 Task: Create a Sprint called Sprint0000000248 in Scrum Project Project0000000083 in Jira. Create a Sprint called Sprint0000000249 in Scrum Project Project0000000083 in Jira. Set Duration of Sprint called Sprint0000000247 in Scrum Project Project0000000083 to 1 week in Jira. Set Duration of Sprint called Sprint0000000248 in Scrum Project Project0000000083 to 2 weeks in Jira. Set Duration of Sprint called Sprint0000000249 in Scrum Project Project0000000083 to 3 weeks in Jira
Action: Mouse moved to (722, 443)
Screenshot: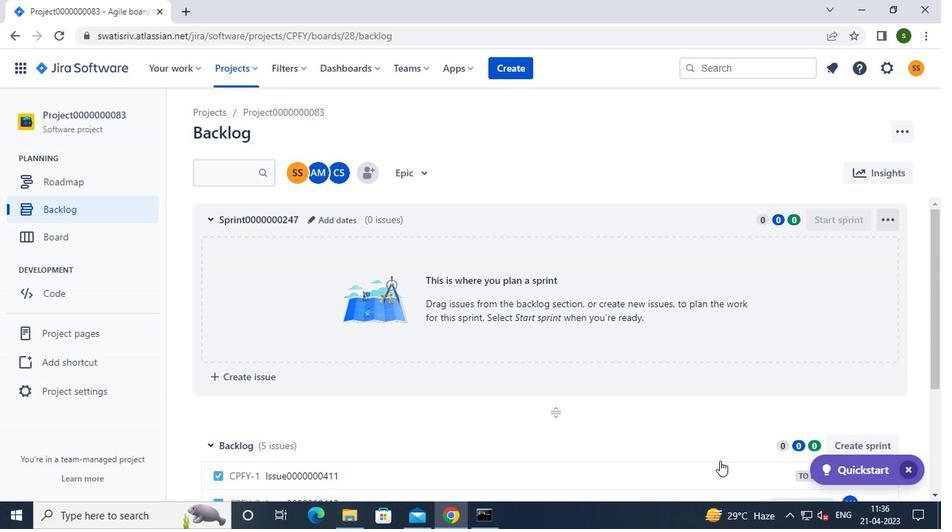 
Action: Mouse scrolled (722, 442) with delta (0, 0)
Screenshot: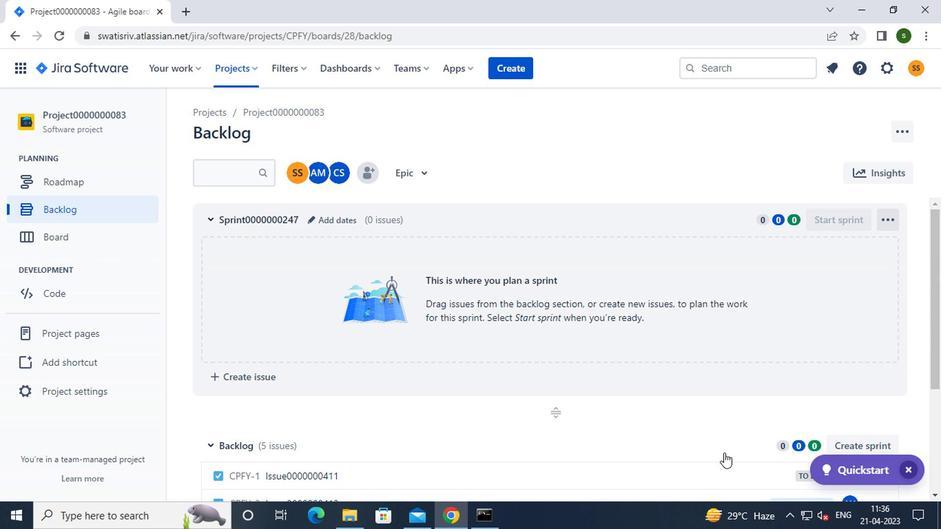 
Action: Mouse moved to (862, 371)
Screenshot: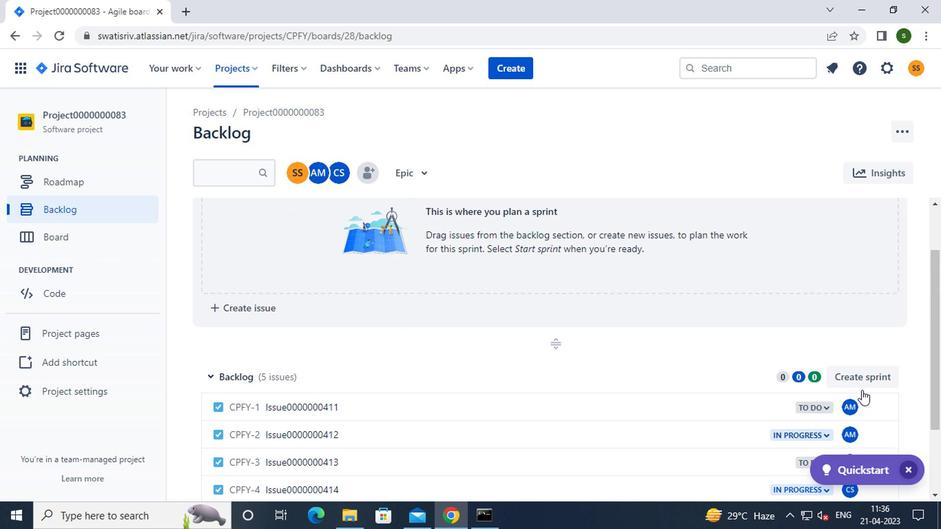 
Action: Mouse pressed left at (862, 371)
Screenshot: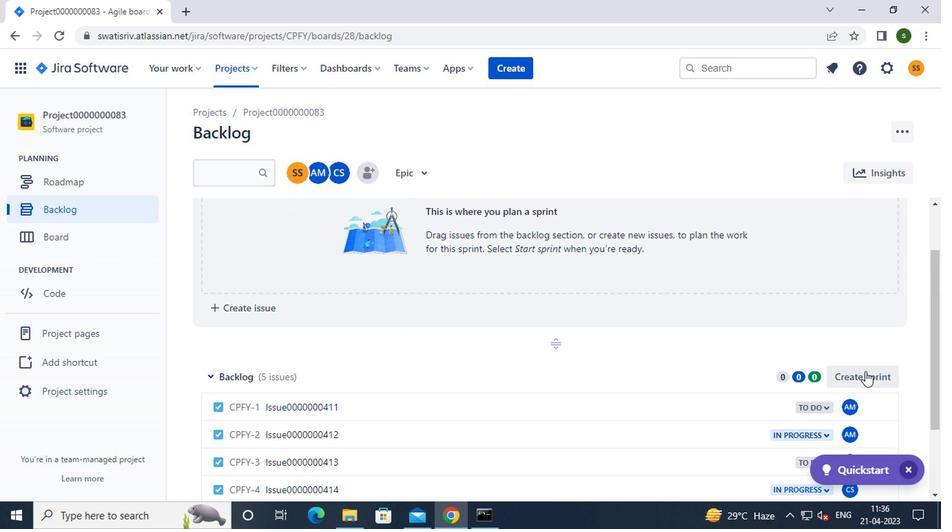 
Action: Mouse moved to (892, 383)
Screenshot: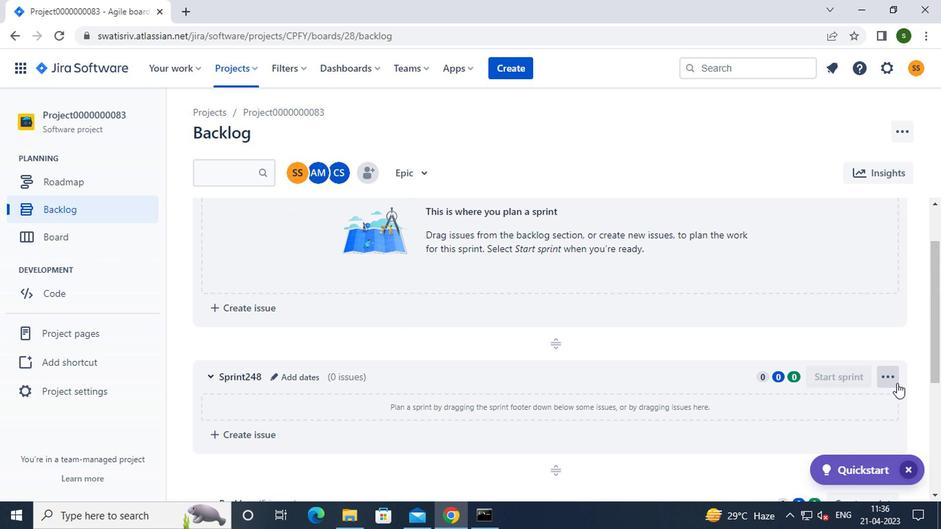 
Action: Mouse pressed left at (892, 383)
Screenshot: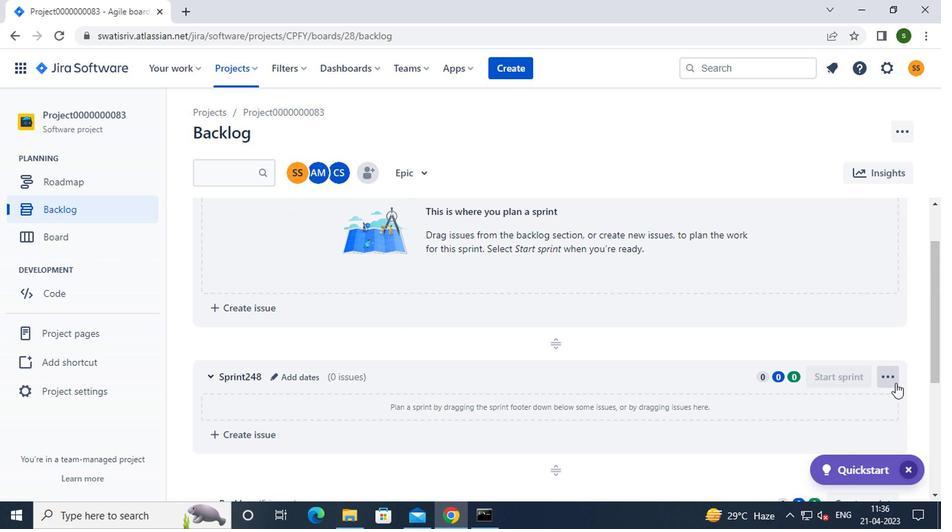 
Action: Mouse moved to (860, 427)
Screenshot: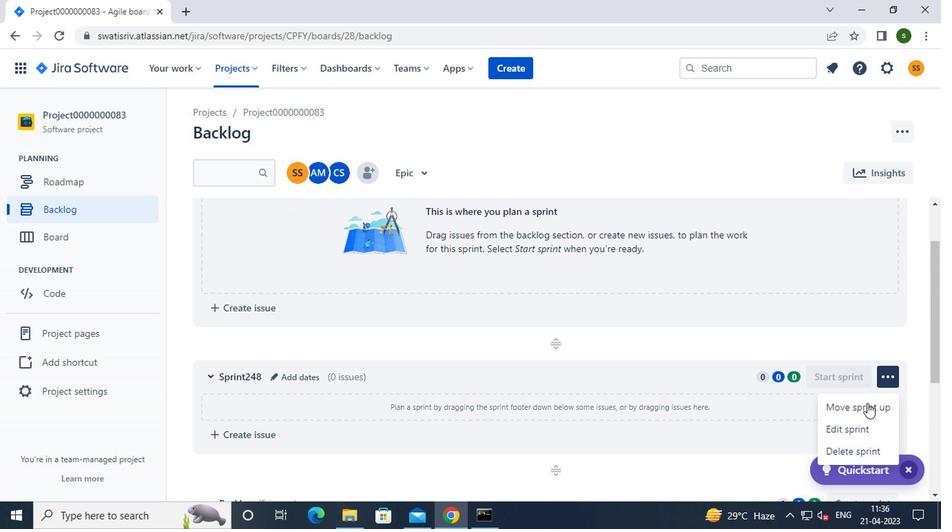 
Action: Mouse pressed left at (860, 427)
Screenshot: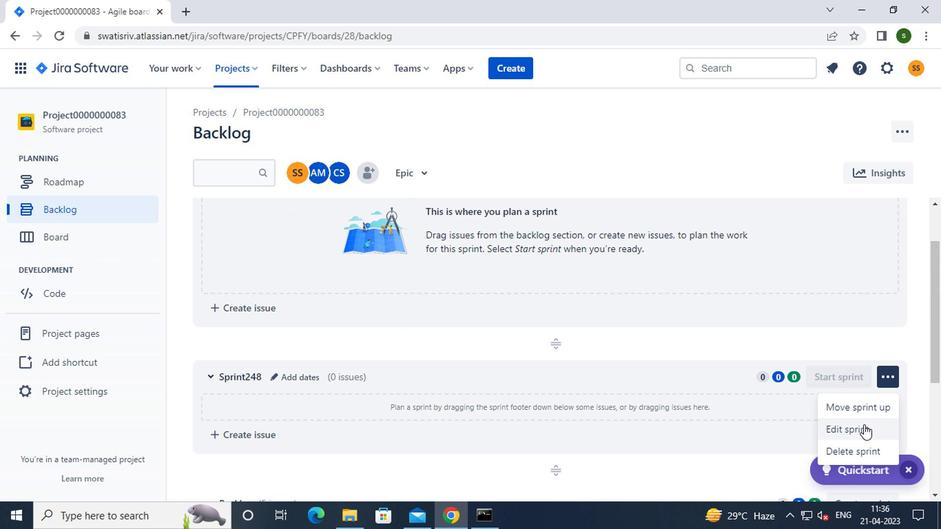 
Action: Mouse moved to (397, 169)
Screenshot: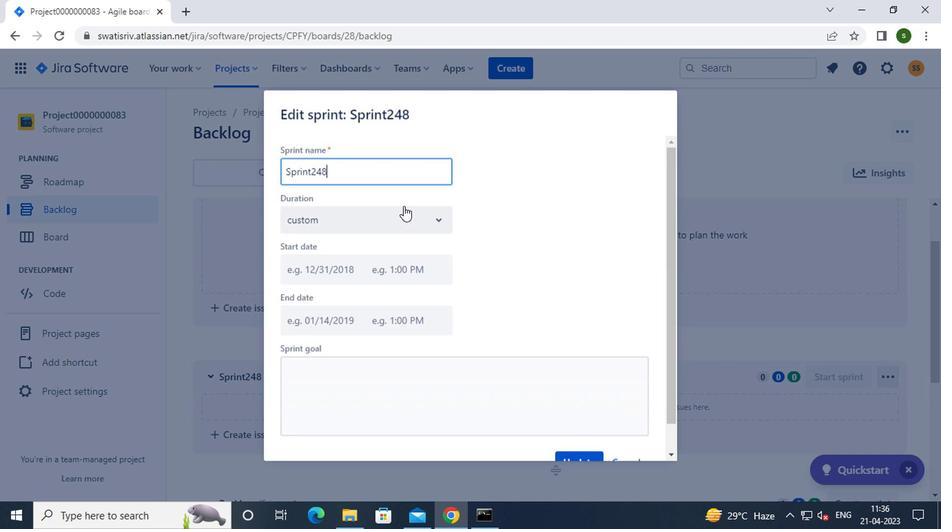 
Action: Key pressed <Key.backspace><Key.backspace><Key.backspace><Key.backspace><Key.backspace><Key.backspace><Key.backspace><Key.backspace><Key.backspace><Key.backspace><Key.backspace><Key.backspace><Key.backspace><Key.backspace><Key.backspace>s<Key.caps_lock>print0000000248
Screenshot: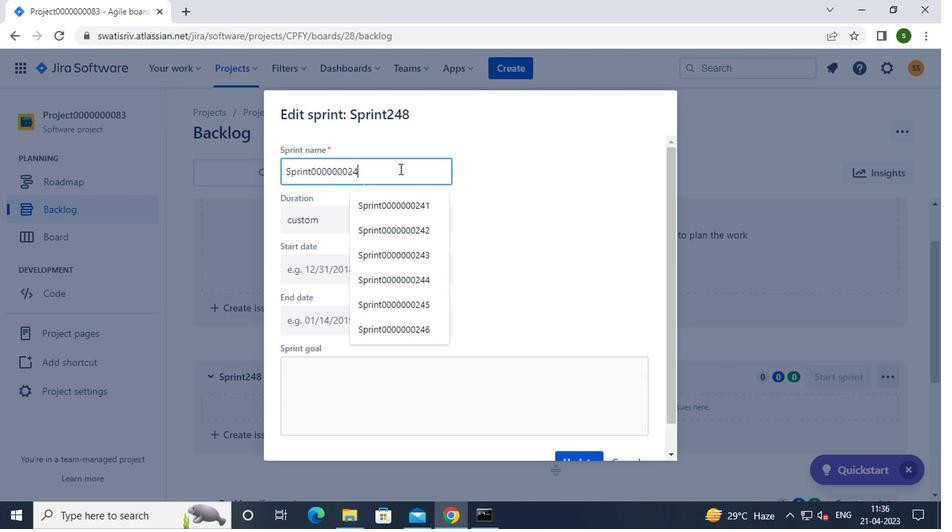 
Action: Mouse moved to (571, 240)
Screenshot: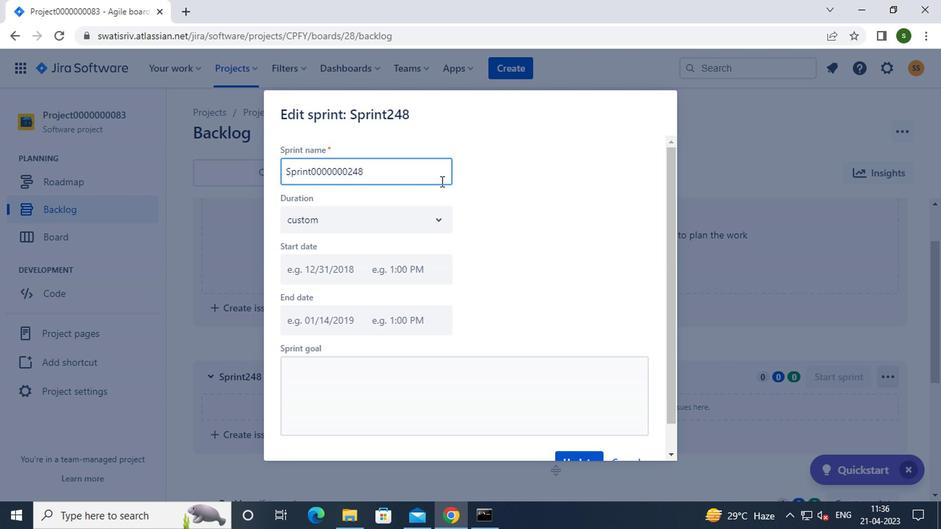 
Action: Mouse scrolled (571, 240) with delta (0, 0)
Screenshot: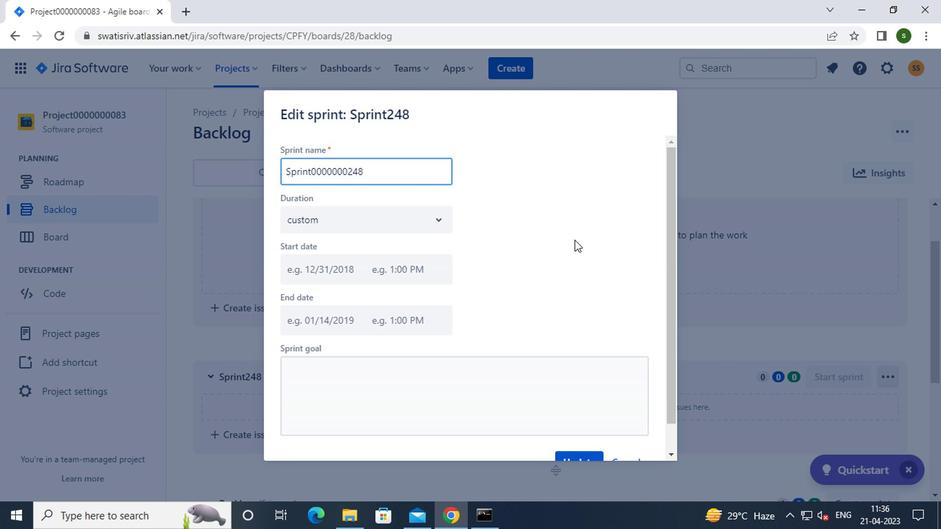 
Action: Mouse scrolled (571, 240) with delta (0, 0)
Screenshot: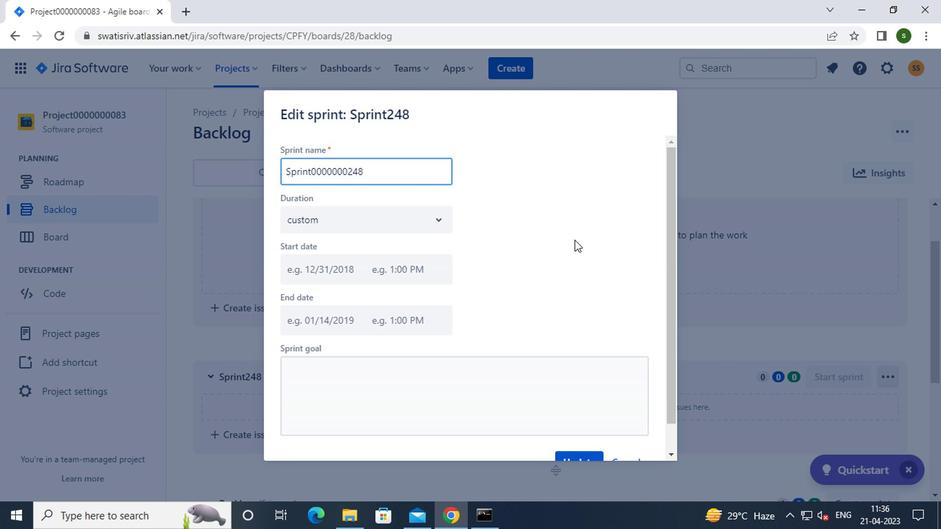 
Action: Mouse moved to (576, 425)
Screenshot: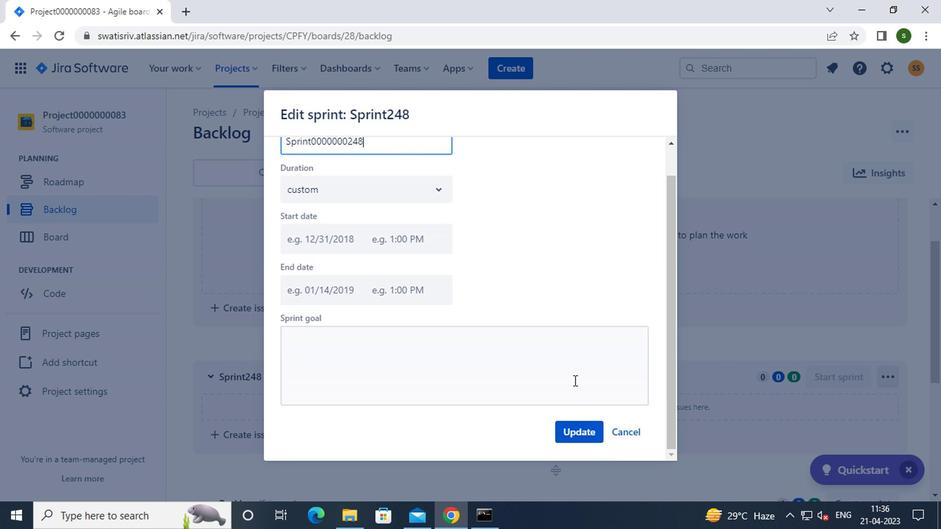 
Action: Mouse pressed left at (576, 425)
Screenshot: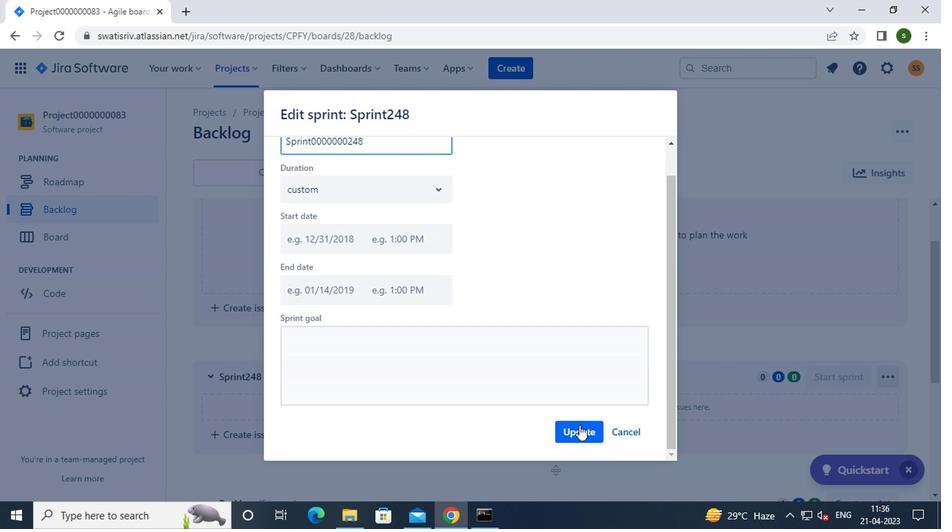 
Action: Mouse moved to (851, 381)
Screenshot: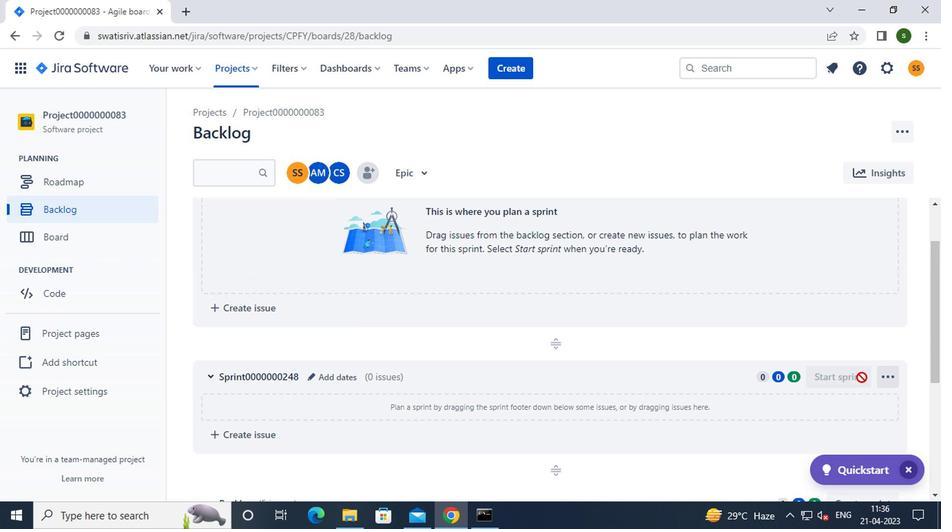 
Action: Mouse scrolled (851, 380) with delta (0, 0)
Screenshot: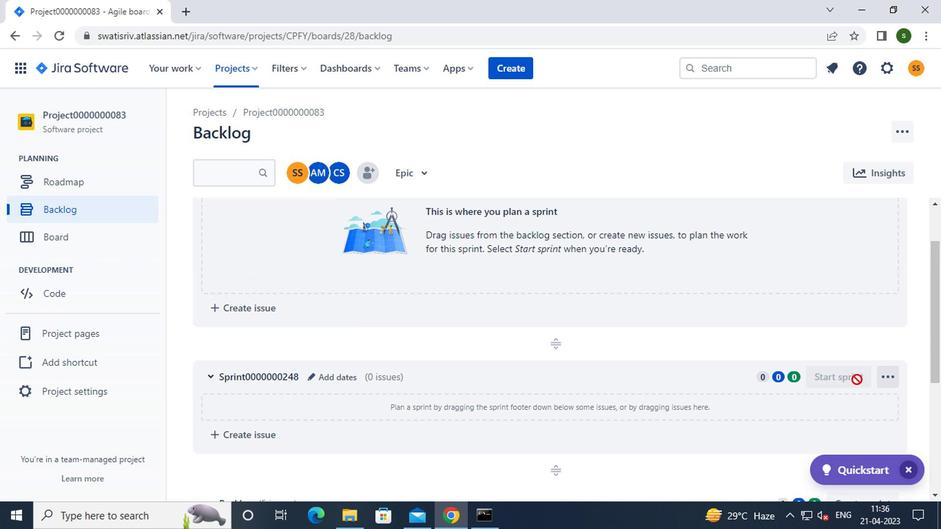
Action: Mouse moved to (856, 434)
Screenshot: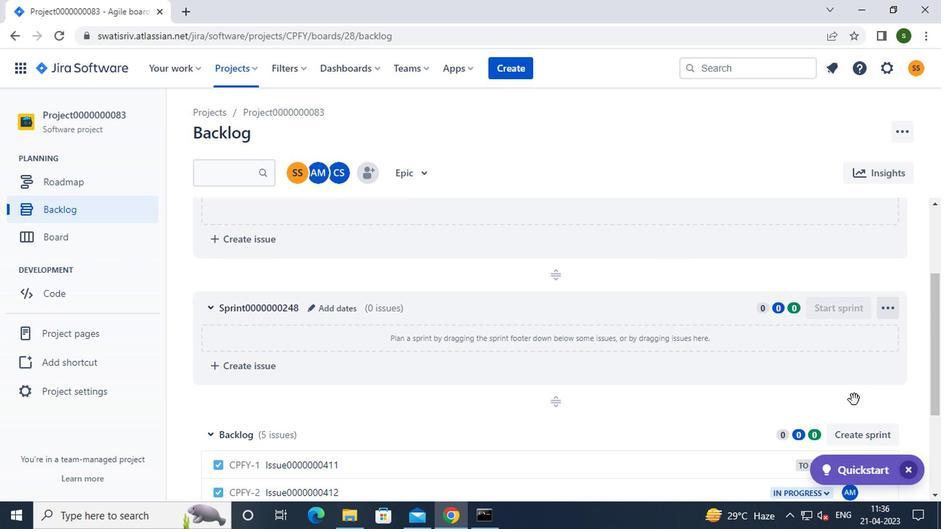 
Action: Mouse pressed left at (856, 434)
Screenshot: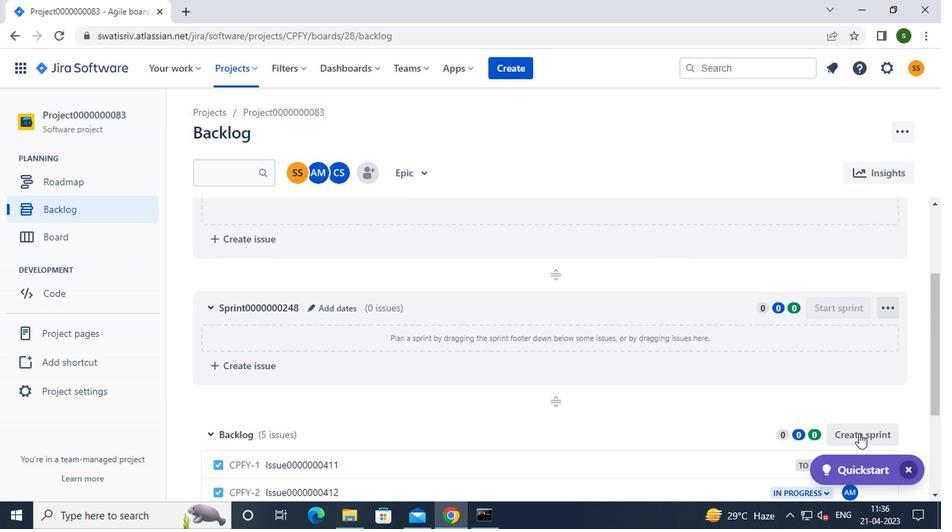
Action: Mouse moved to (887, 432)
Screenshot: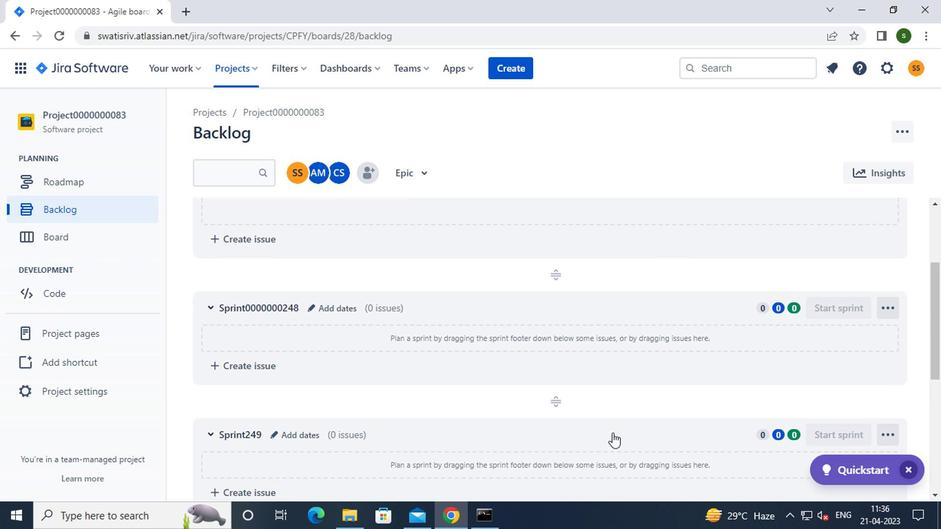 
Action: Mouse pressed left at (887, 432)
Screenshot: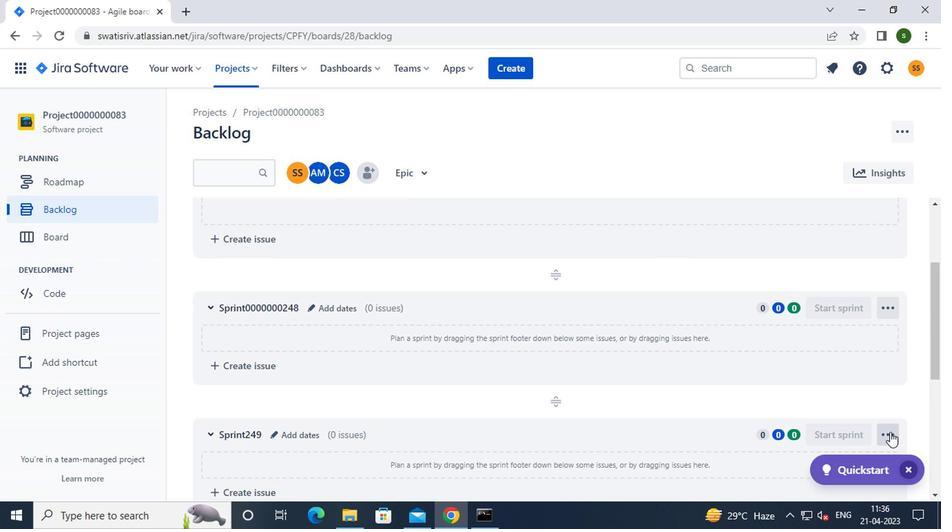 
Action: Mouse moved to (860, 389)
Screenshot: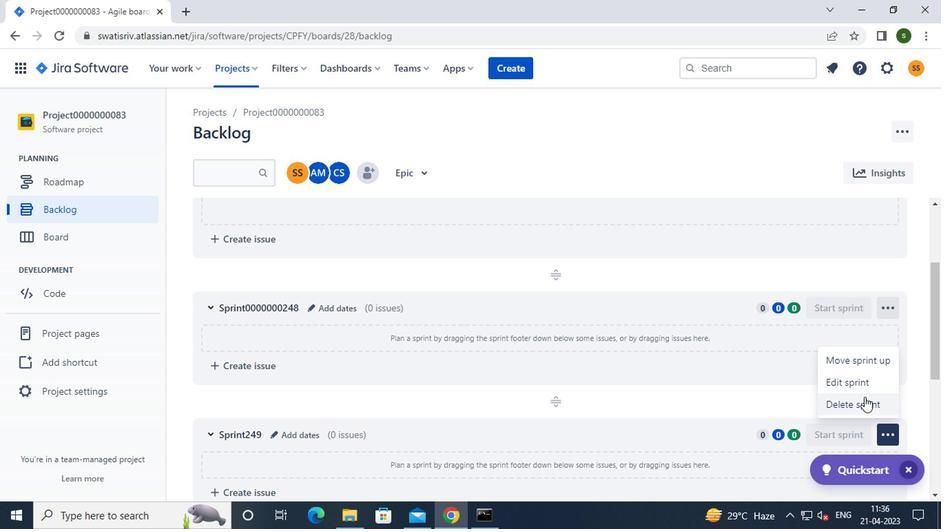 
Action: Mouse pressed left at (860, 389)
Screenshot: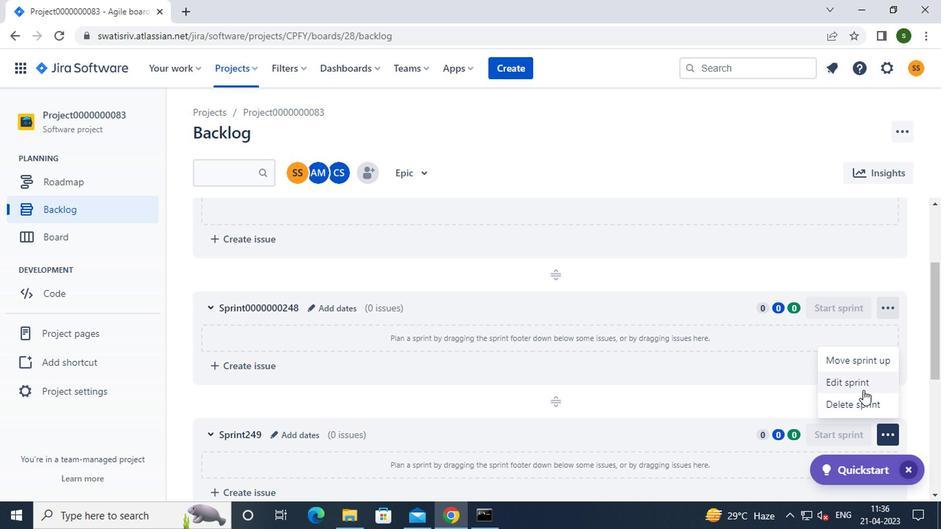 
Action: Mouse moved to (357, 170)
Screenshot: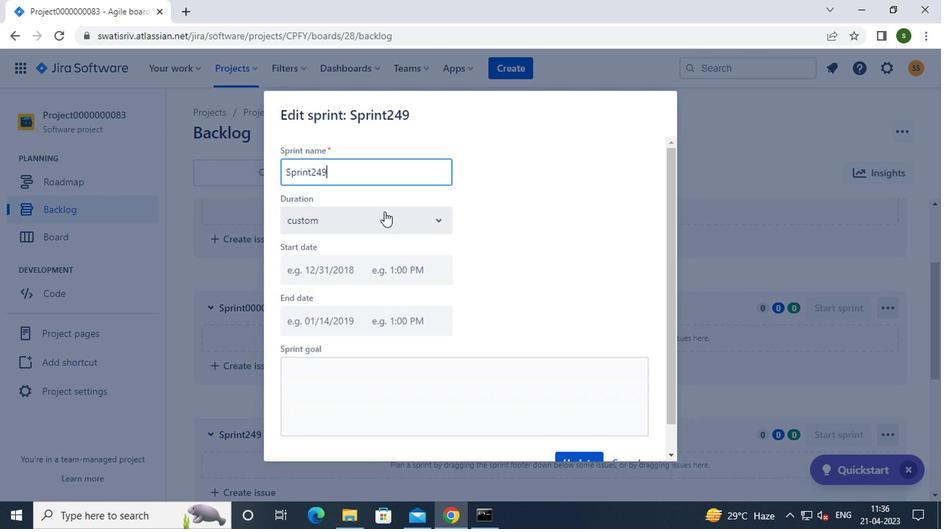 
Action: Key pressed <Key.backspace><Key.backspace><Key.backspace><Key.backspace><Key.backspace><Key.backspace><Key.backspace><Key.backspace><Key.backspace><Key.backspace><Key.backspace><Key.backspace><Key.backspace><Key.backspace><Key.caps_lock>s<Key.caps_lock>print0000000249
Screenshot: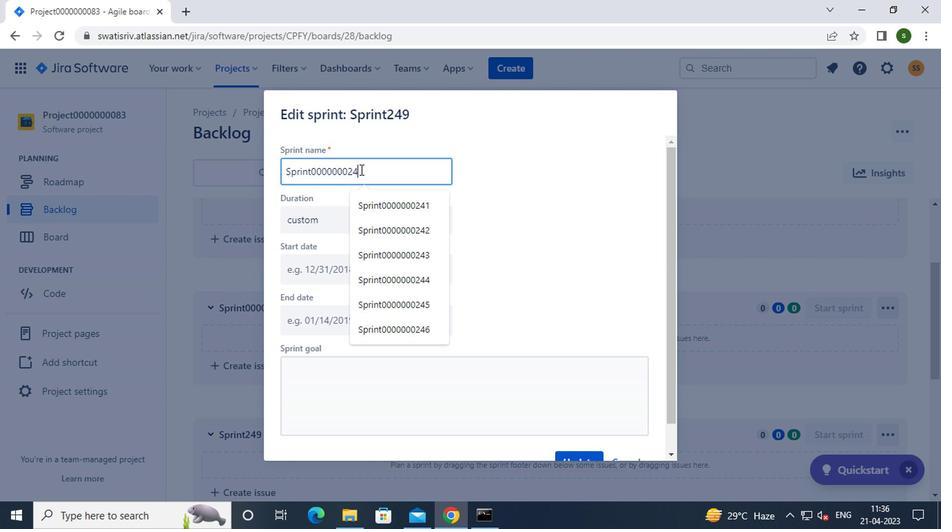 
Action: Mouse moved to (543, 335)
Screenshot: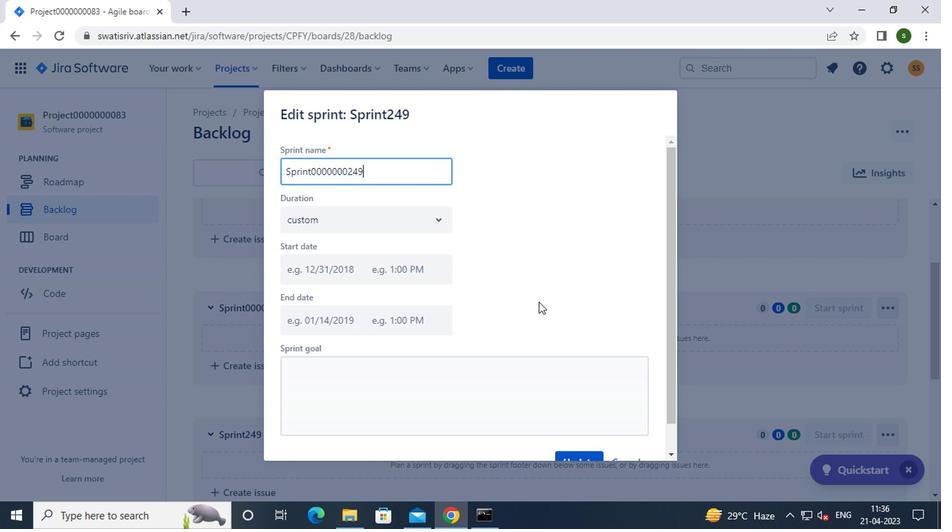 
Action: Mouse scrolled (543, 334) with delta (0, 0)
Screenshot: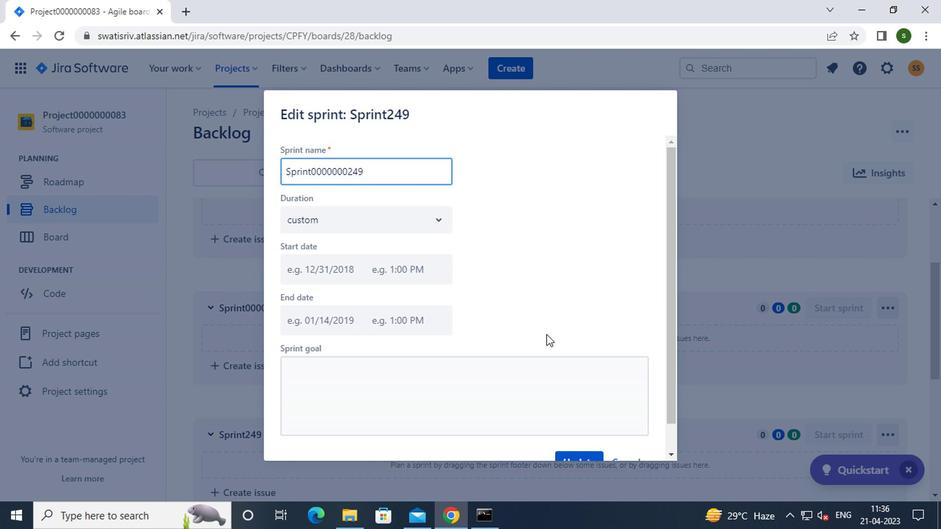 
Action: Mouse scrolled (543, 334) with delta (0, 0)
Screenshot: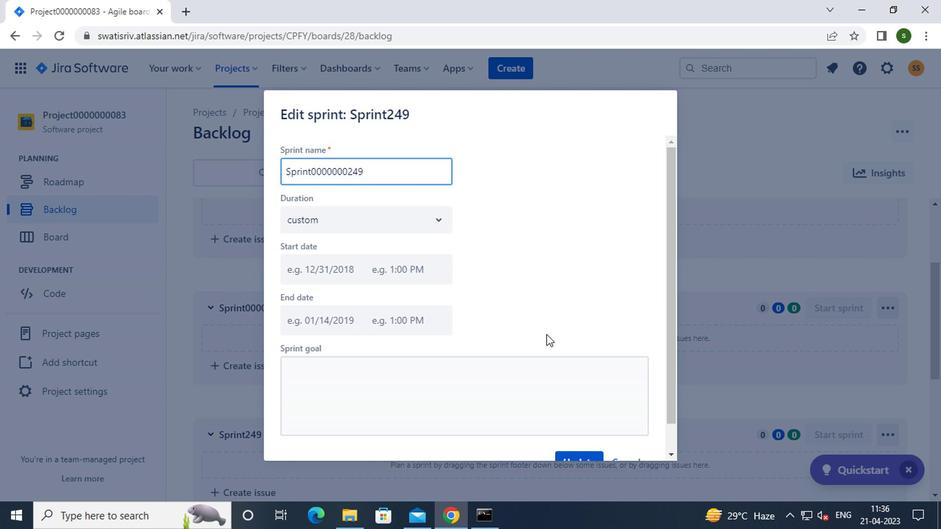 
Action: Mouse moved to (563, 425)
Screenshot: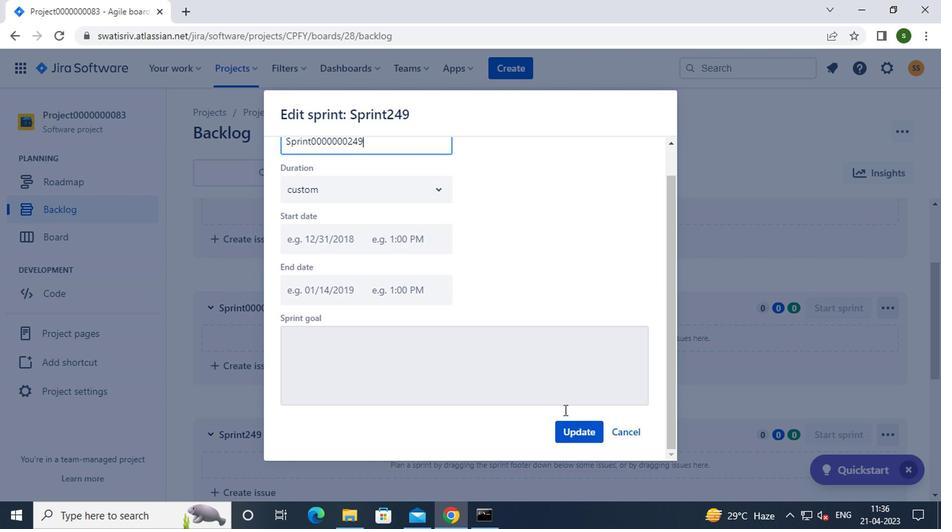 
Action: Mouse pressed left at (563, 425)
Screenshot: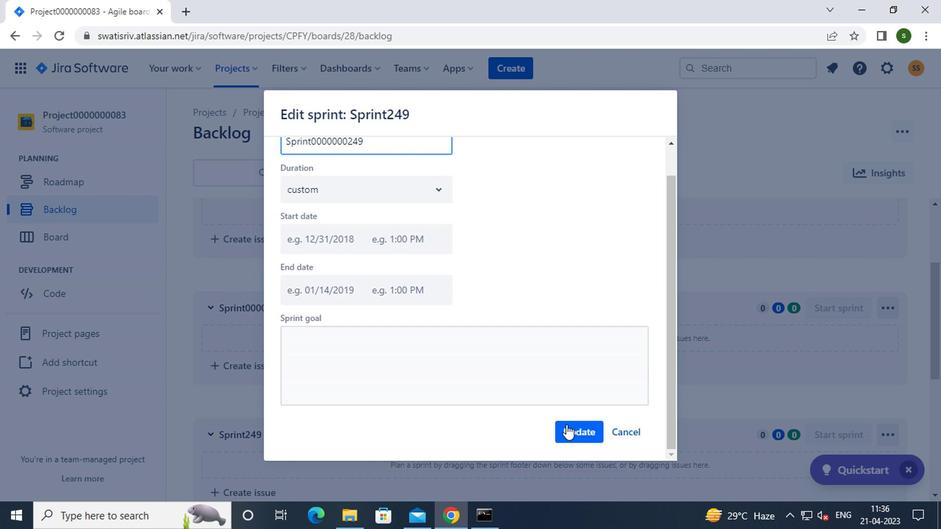 
Action: Mouse moved to (487, 331)
Screenshot: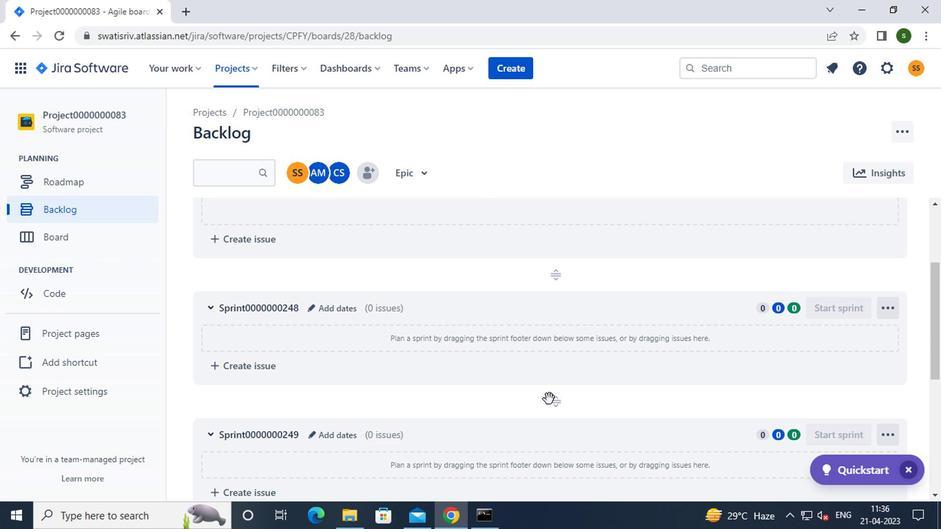 
Action: Mouse scrolled (487, 332) with delta (0, 0)
Screenshot: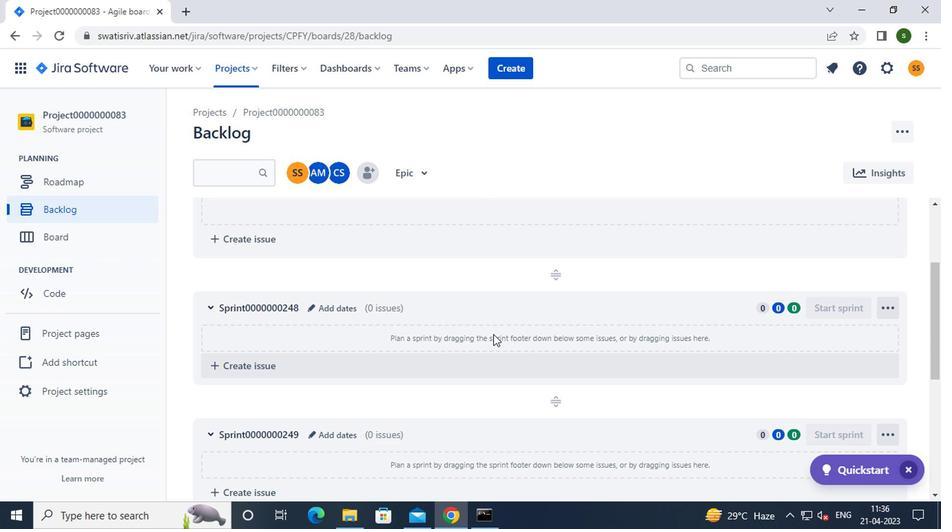 
Action: Mouse scrolled (487, 332) with delta (0, 0)
Screenshot: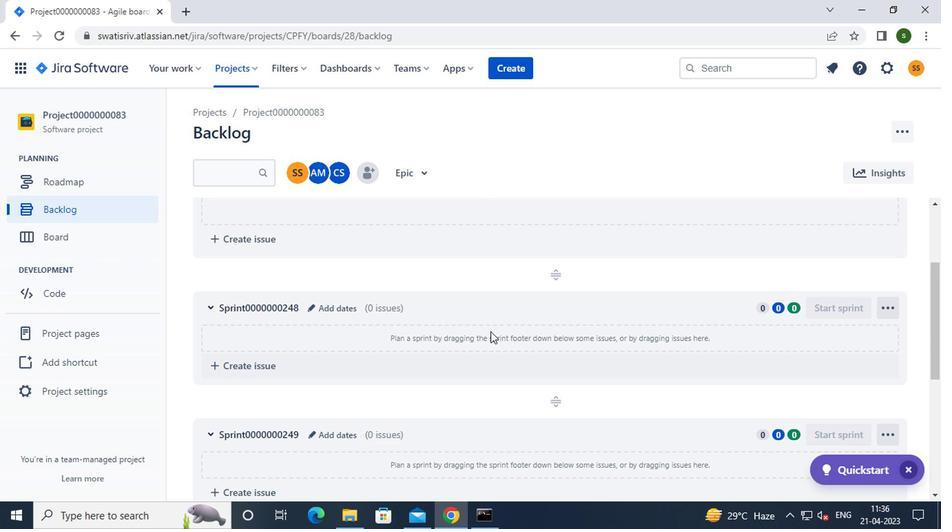 
Action: Mouse scrolled (487, 332) with delta (0, 0)
Screenshot: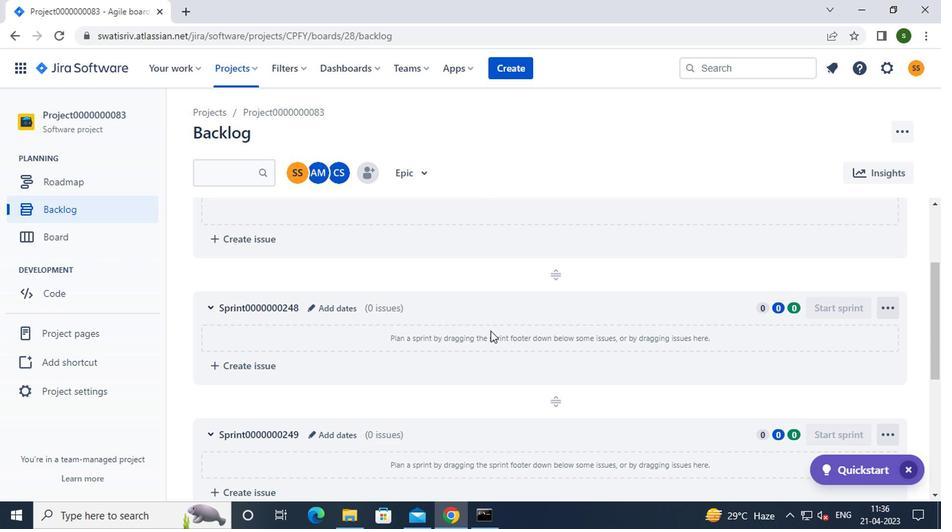 
Action: Mouse moved to (325, 222)
Screenshot: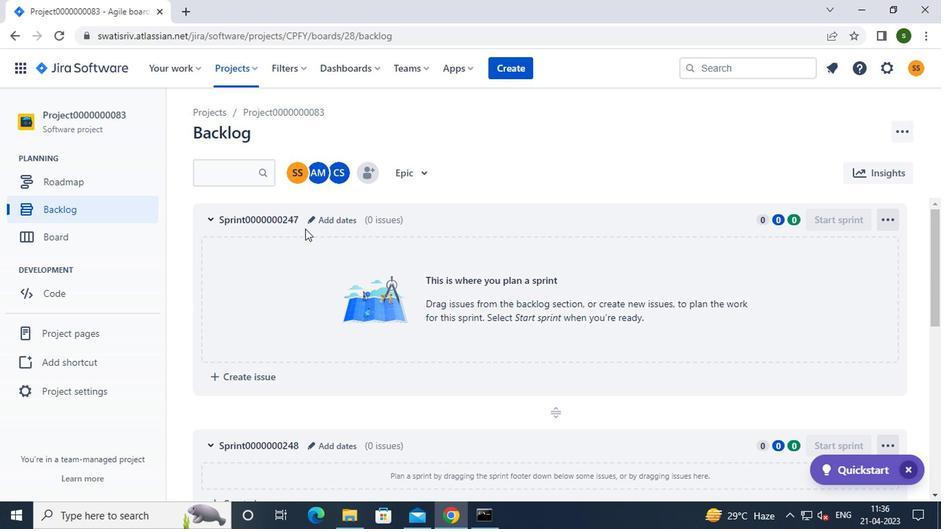 
Action: Mouse pressed left at (325, 222)
Screenshot: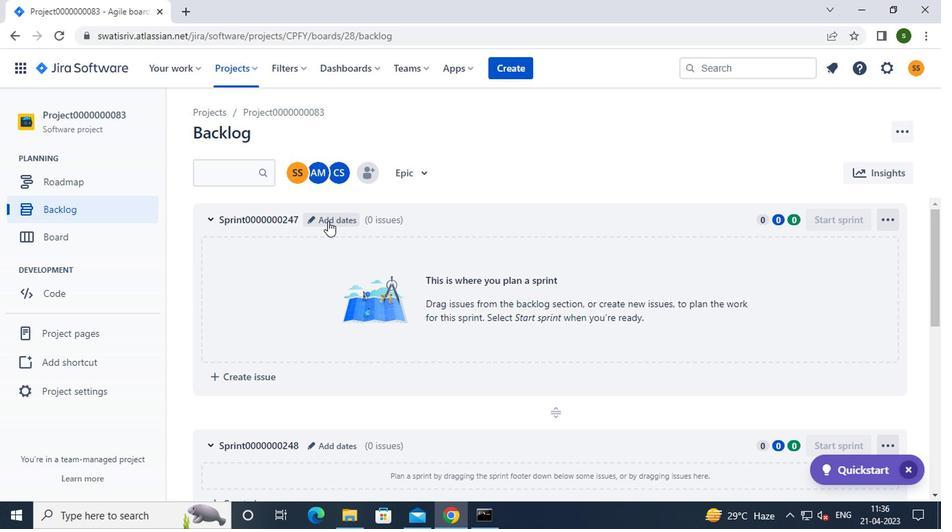 
Action: Mouse moved to (344, 221)
Screenshot: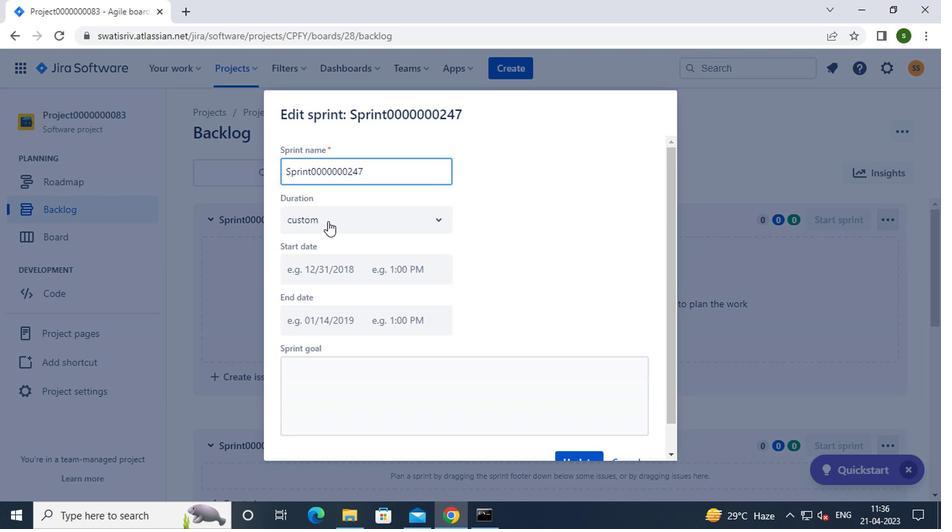 
Action: Mouse pressed left at (344, 221)
Screenshot: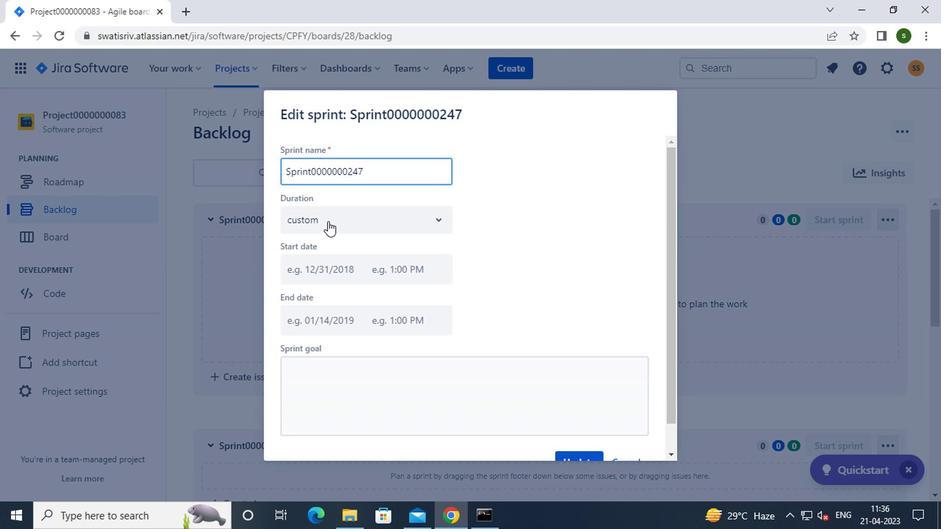 
Action: Mouse moved to (331, 259)
Screenshot: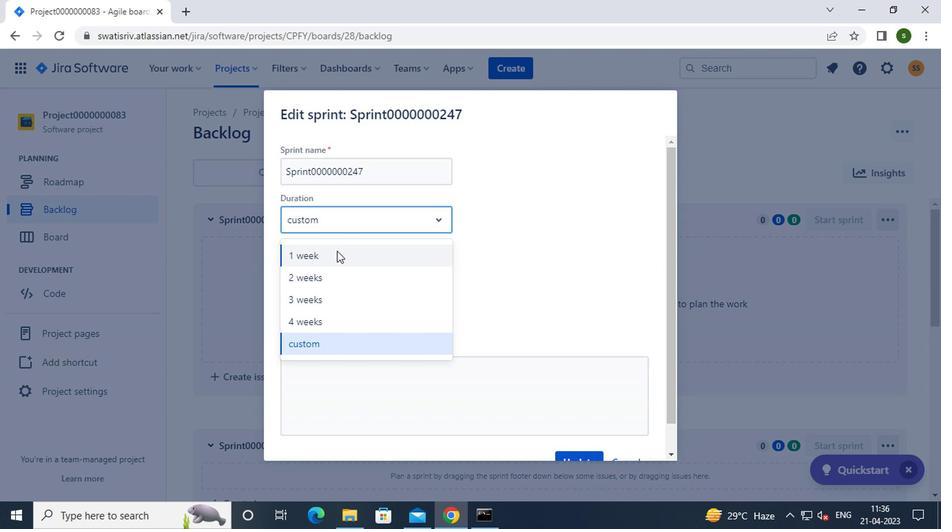 
Action: Mouse pressed left at (331, 259)
Screenshot: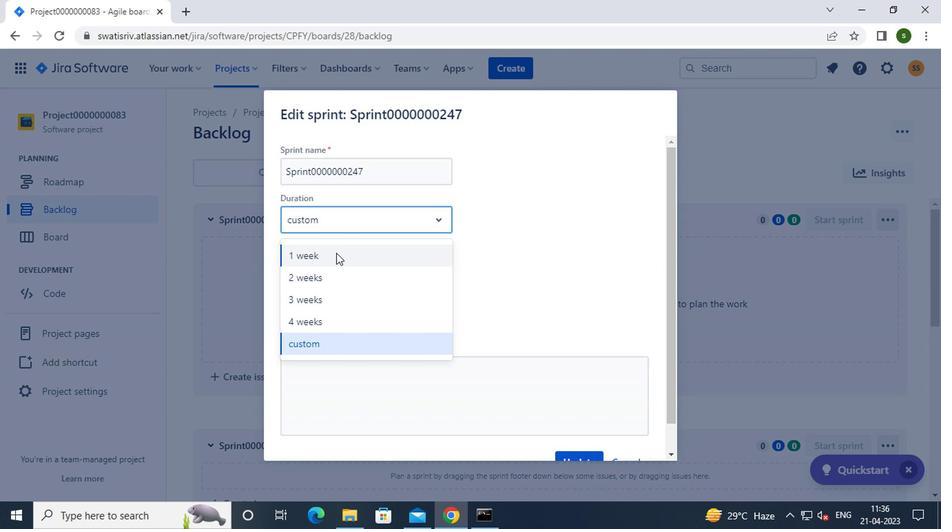 
Action: Mouse moved to (323, 265)
Screenshot: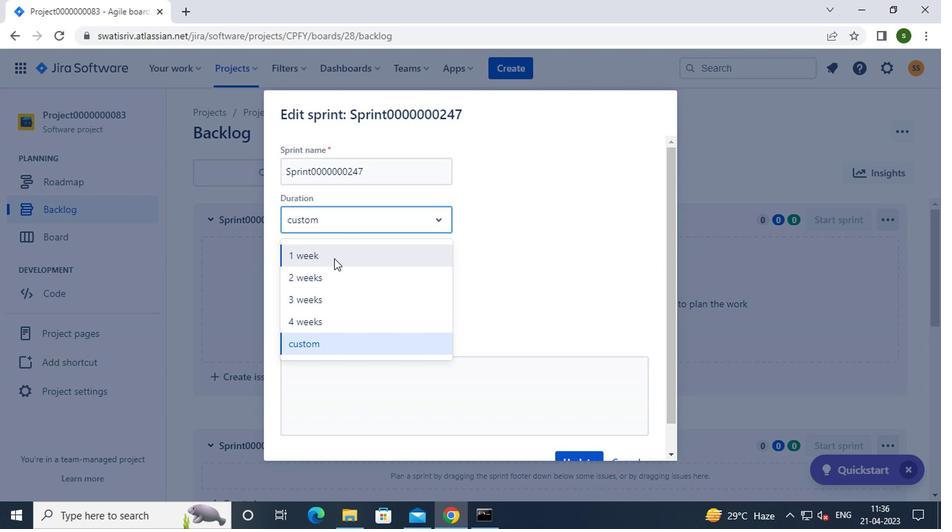 
Action: Mouse pressed left at (323, 265)
Screenshot: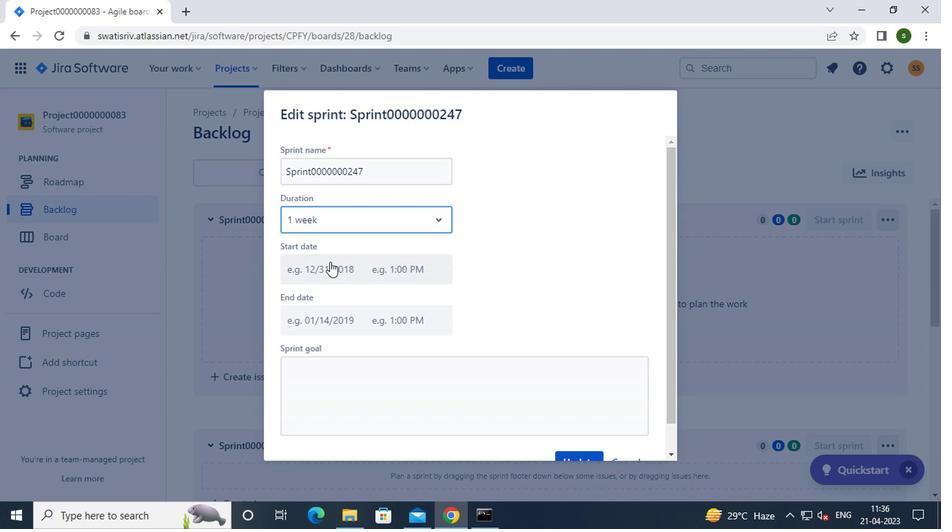 
Action: Mouse moved to (453, 422)
Screenshot: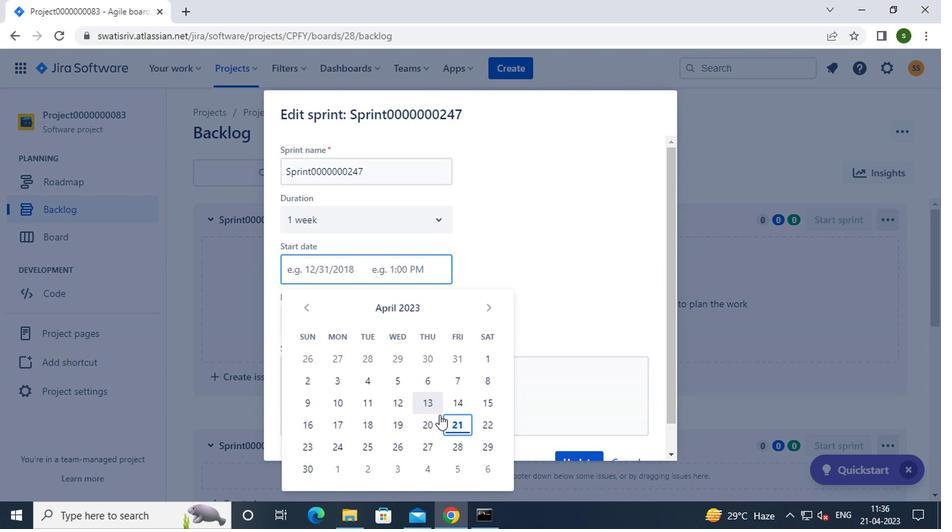 
Action: Mouse pressed left at (453, 422)
Screenshot: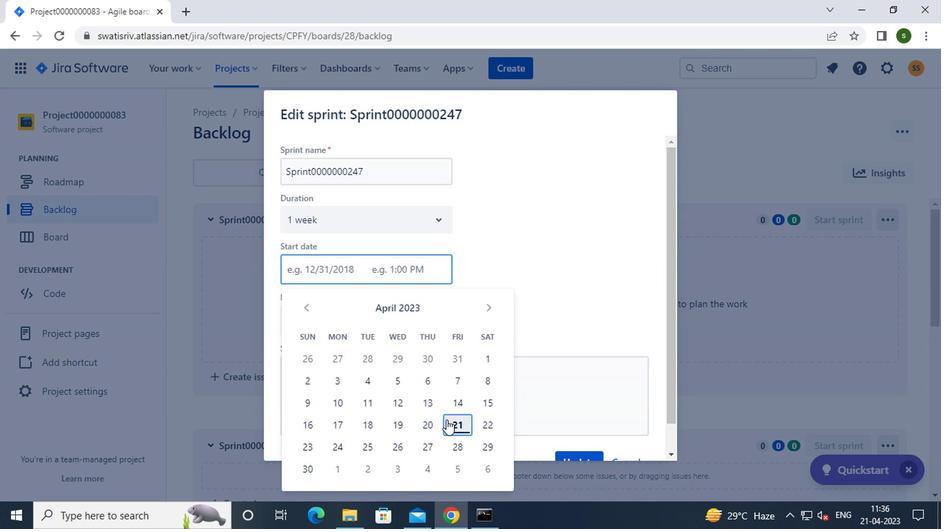 
Action: Mouse moved to (626, 413)
Screenshot: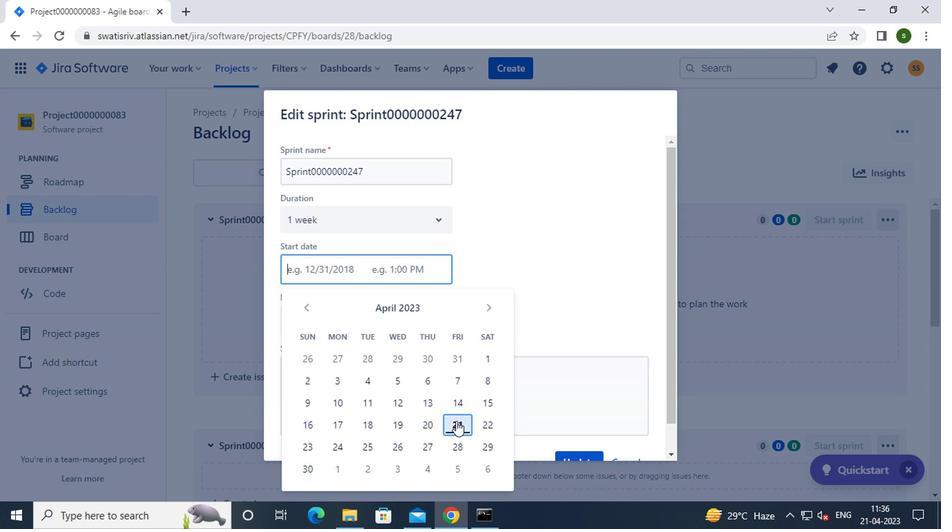 
Action: Mouse scrolled (626, 412) with delta (0, 0)
Screenshot: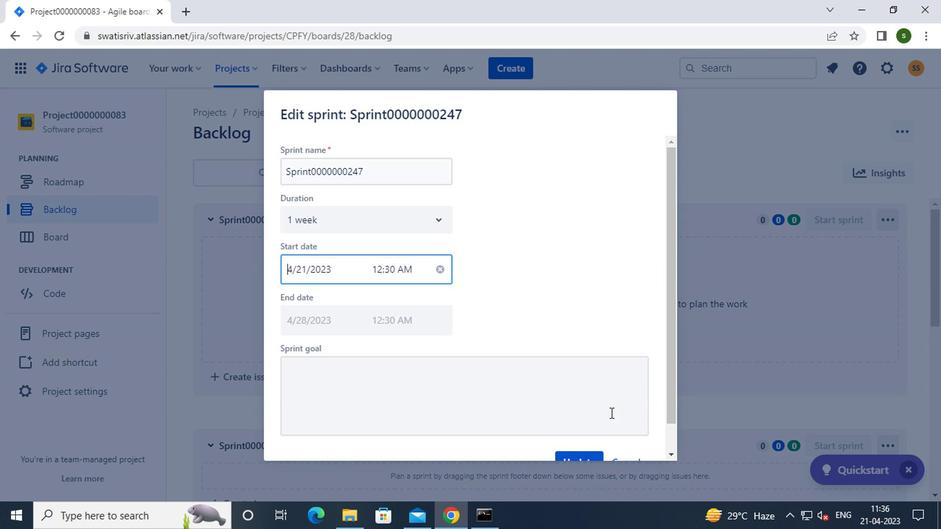 
Action: Mouse moved to (626, 413)
Screenshot: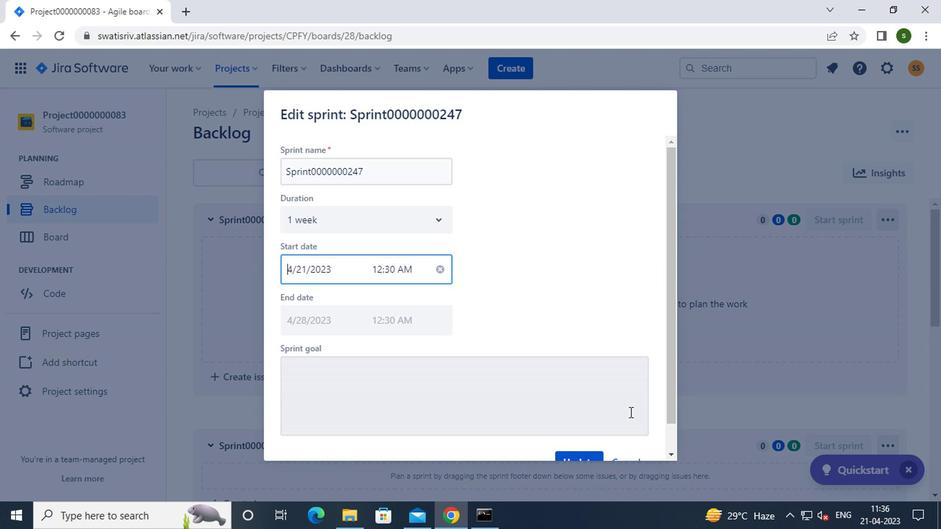 
Action: Mouse scrolled (626, 412) with delta (0, 0)
Screenshot: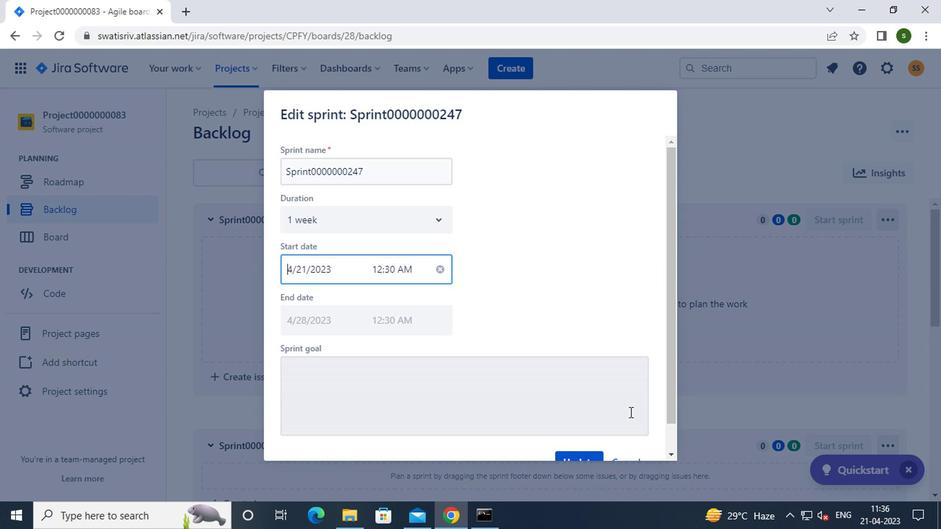 
Action: Mouse moved to (583, 425)
Screenshot: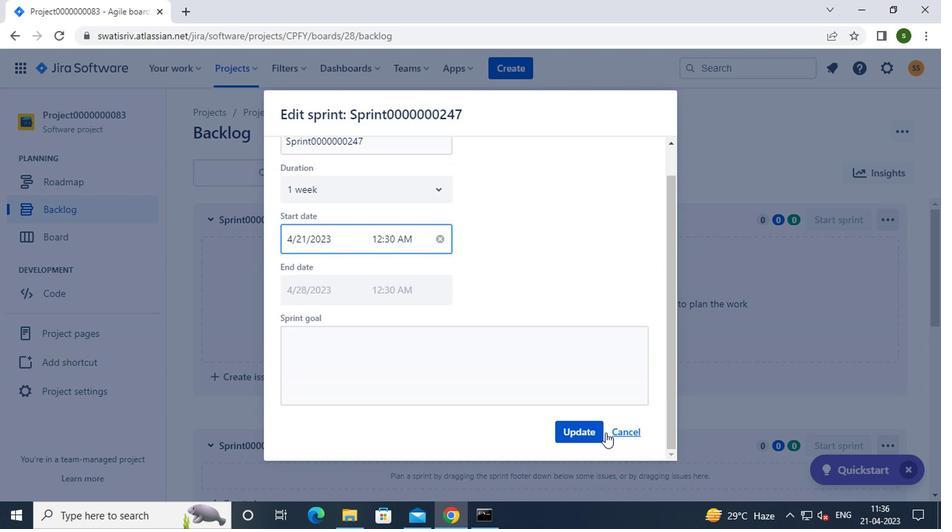 
Action: Mouse pressed left at (583, 425)
Screenshot: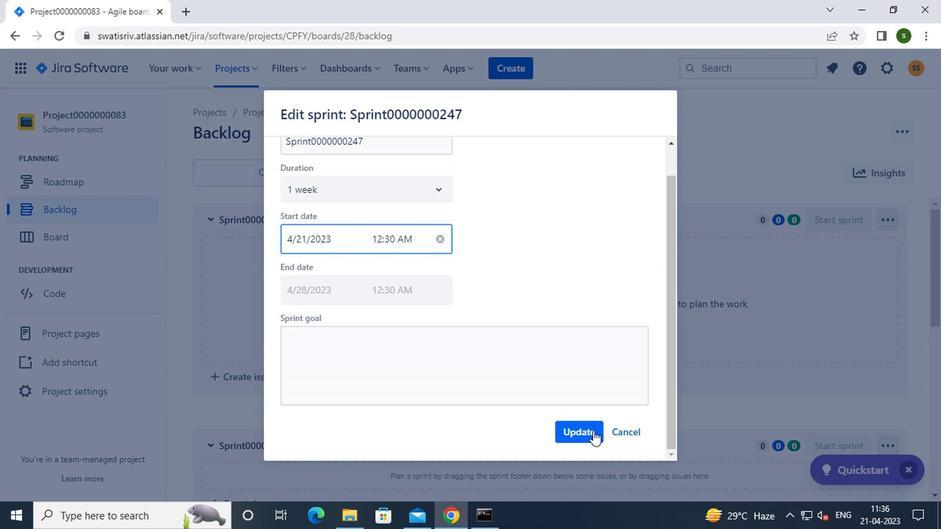 
Action: Mouse moved to (584, 398)
Screenshot: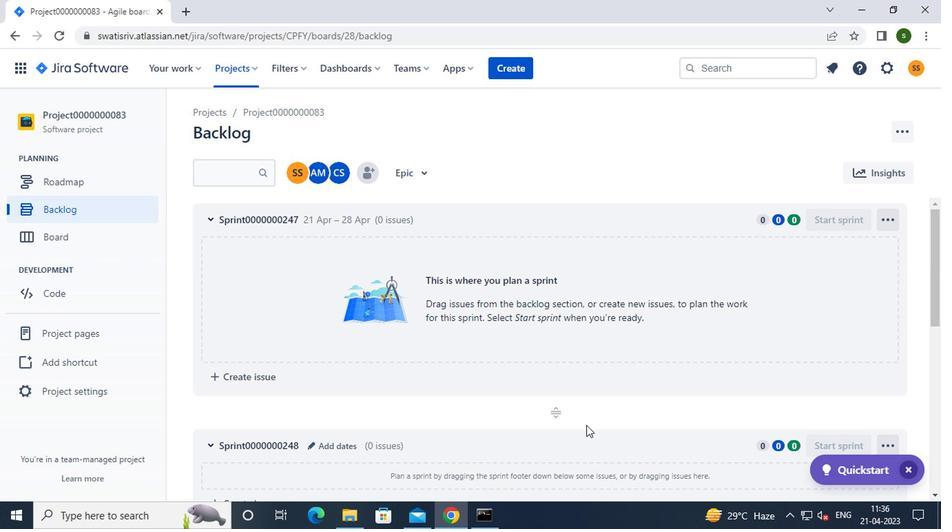 
Action: Mouse scrolled (584, 398) with delta (0, 0)
Screenshot: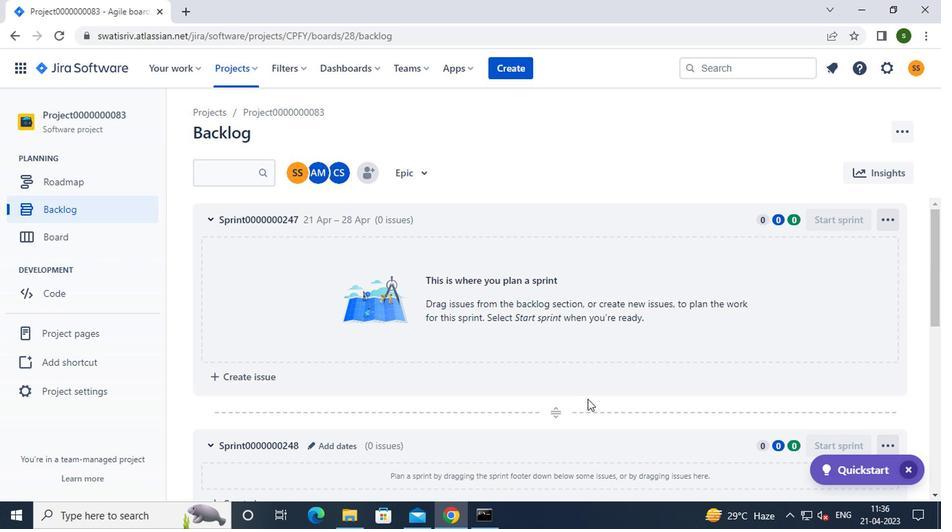 
Action: Mouse moved to (336, 379)
Screenshot: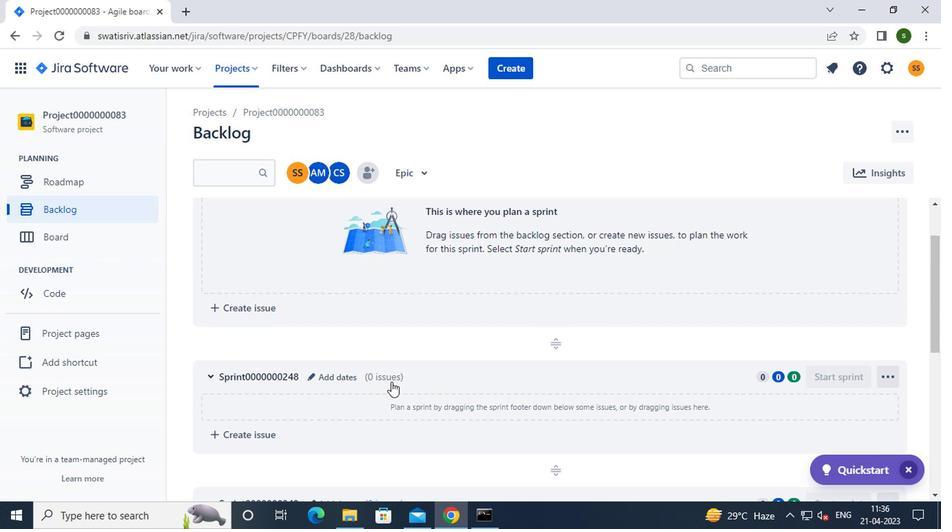 
Action: Mouse pressed left at (336, 379)
Screenshot: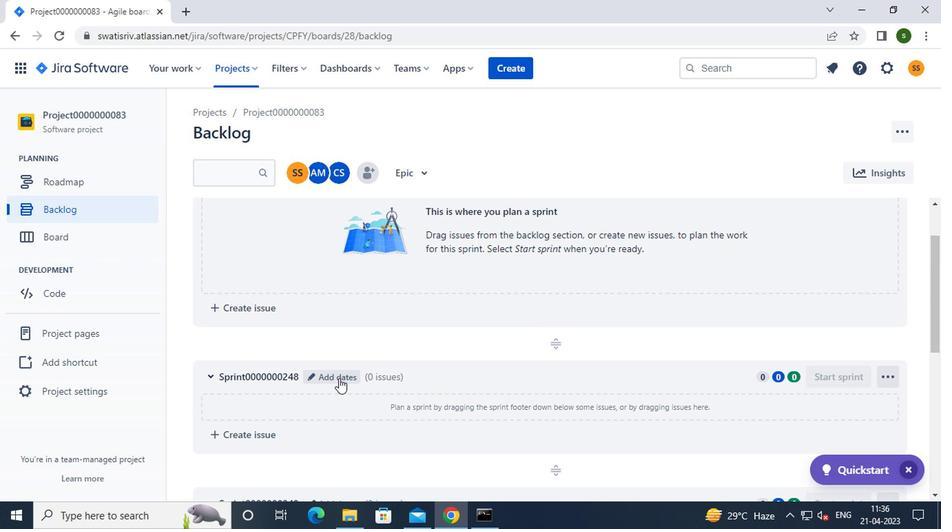 
Action: Mouse moved to (395, 220)
Screenshot: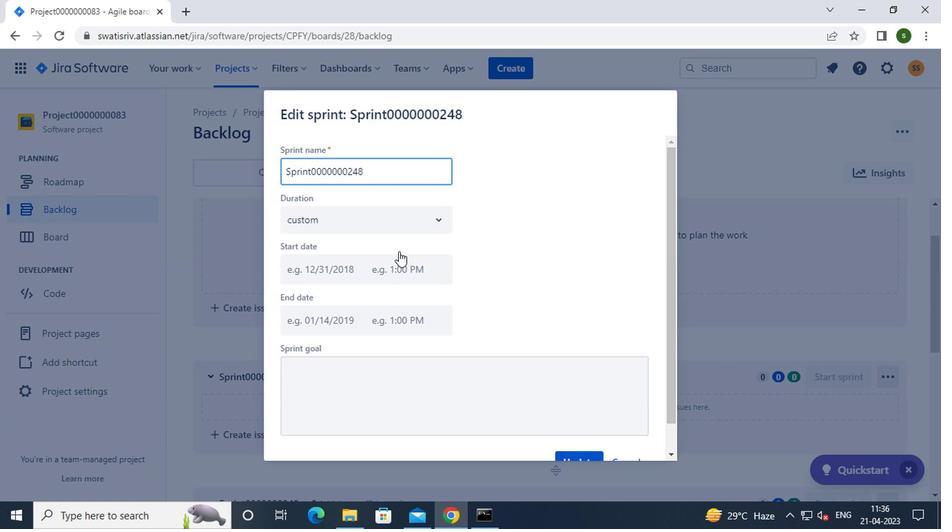 
Action: Mouse pressed left at (395, 220)
Screenshot: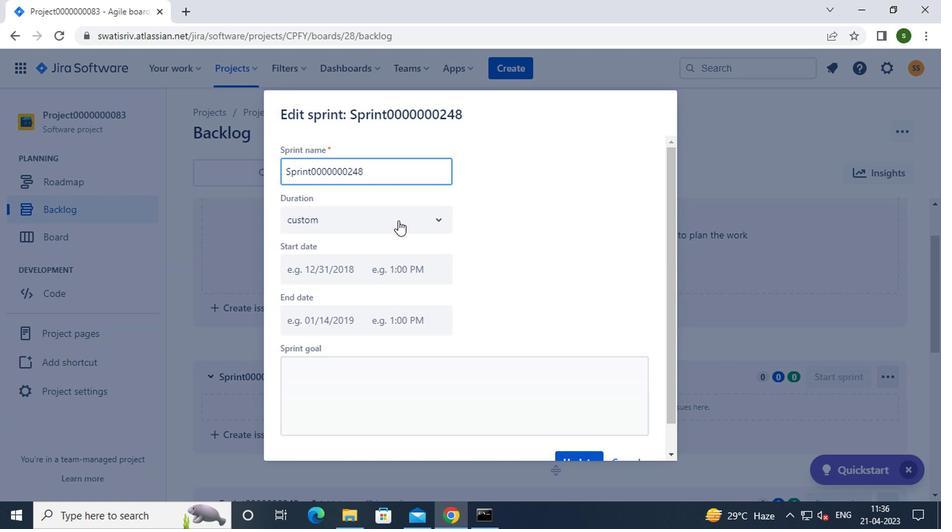 
Action: Mouse moved to (339, 279)
Screenshot: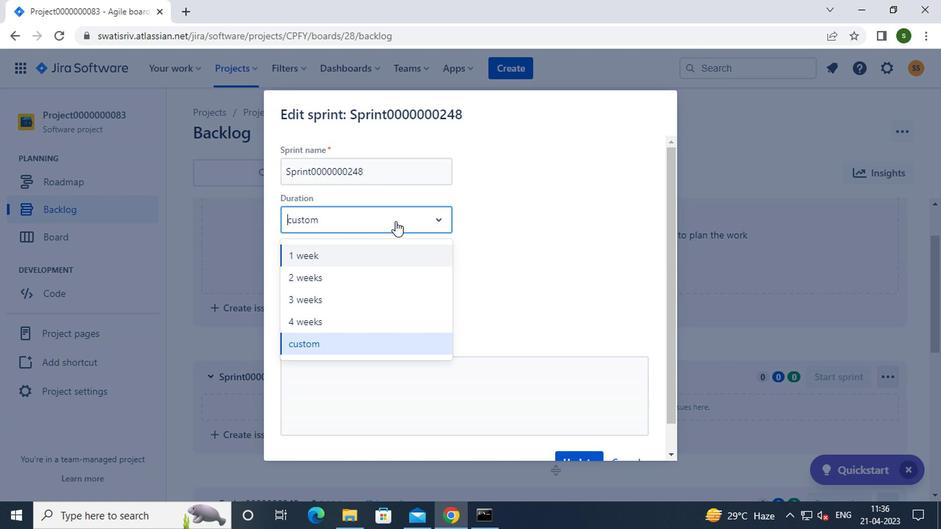 
Action: Mouse pressed left at (339, 279)
Screenshot: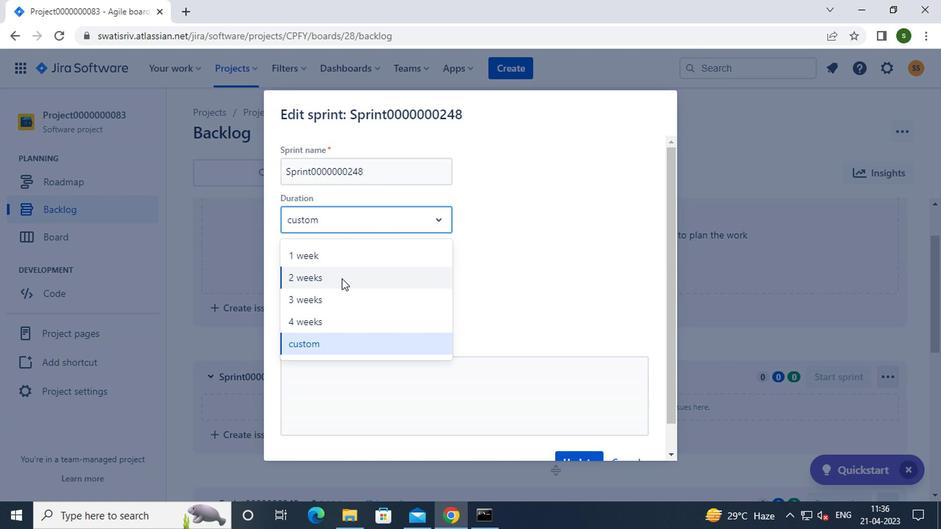 
Action: Mouse moved to (403, 278)
Screenshot: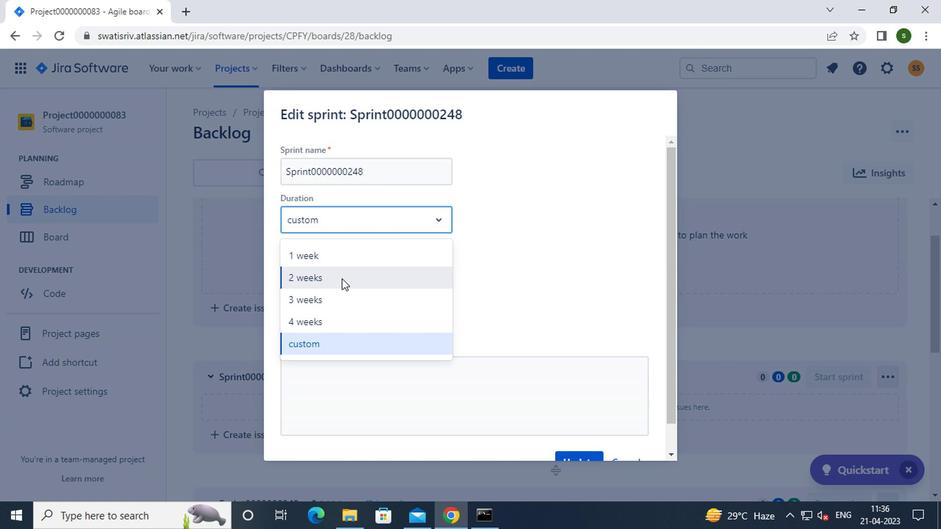 
Action: Mouse scrolled (403, 277) with delta (0, 0)
Screenshot: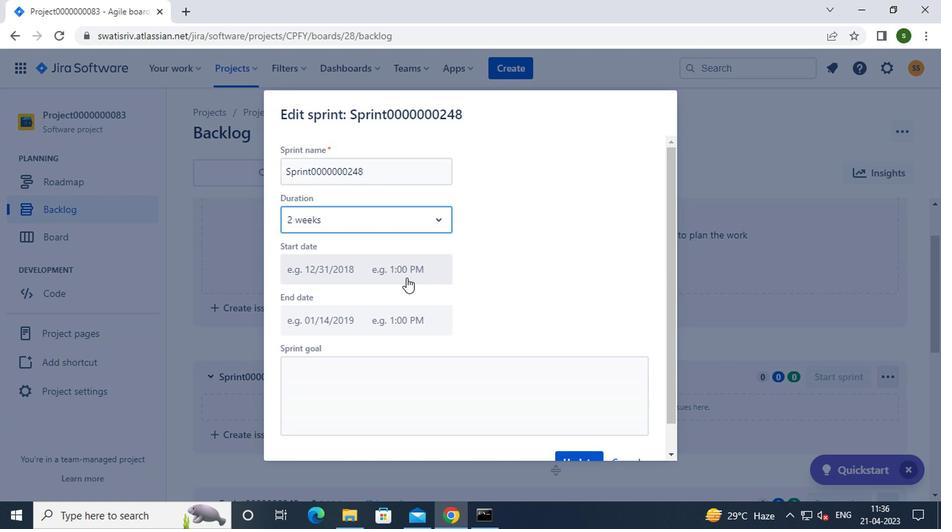 
Action: Mouse moved to (335, 239)
Screenshot: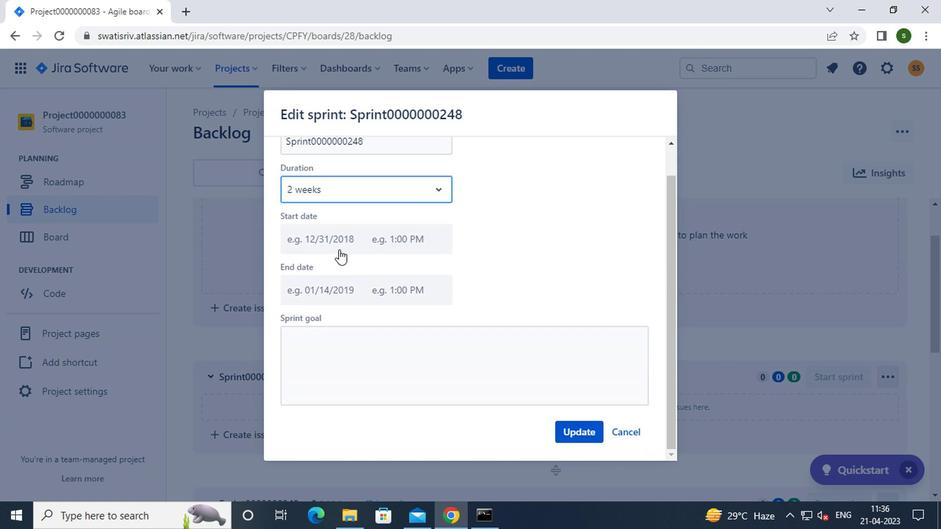 
Action: Mouse pressed left at (335, 239)
Screenshot: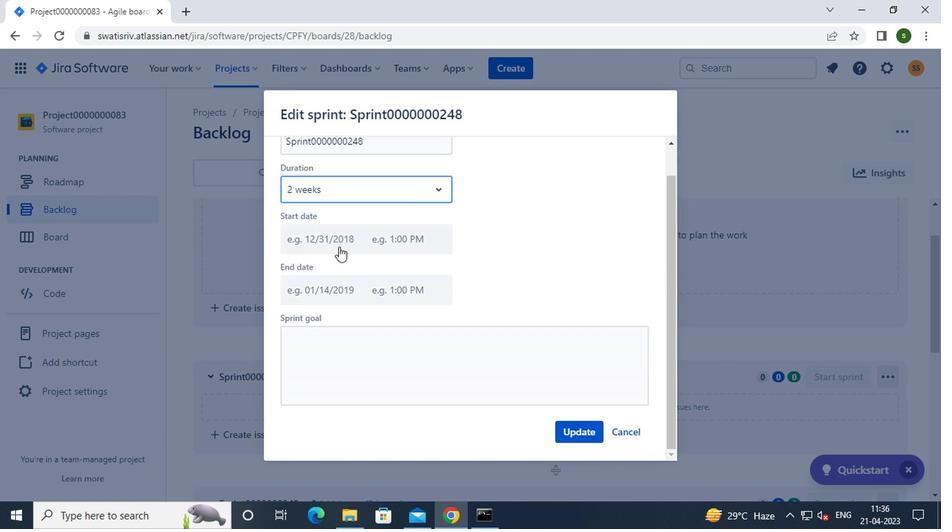 
Action: Mouse moved to (451, 395)
Screenshot: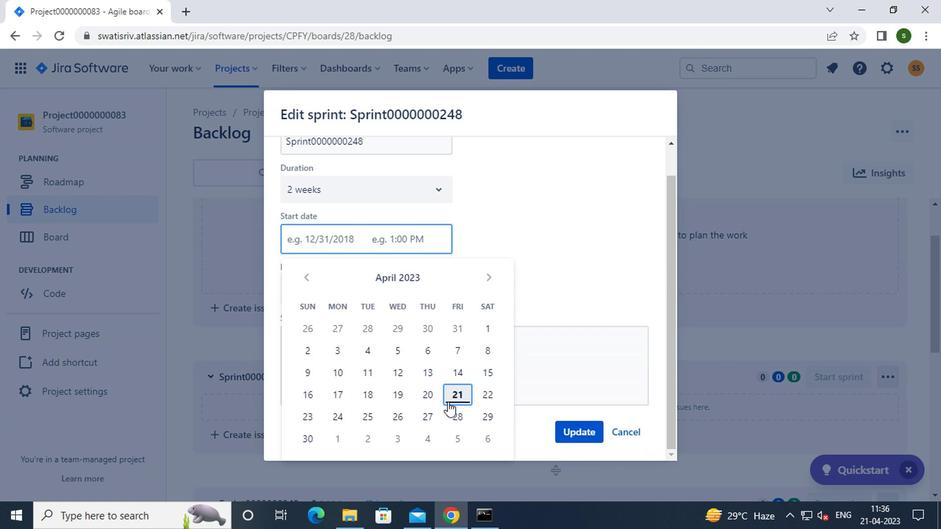 
Action: Mouse pressed left at (451, 395)
Screenshot: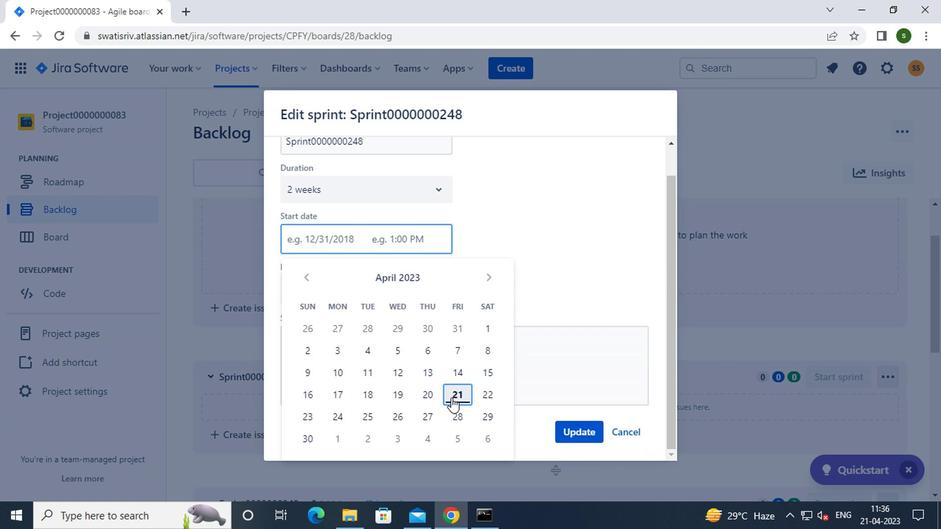 
Action: Mouse moved to (568, 432)
Screenshot: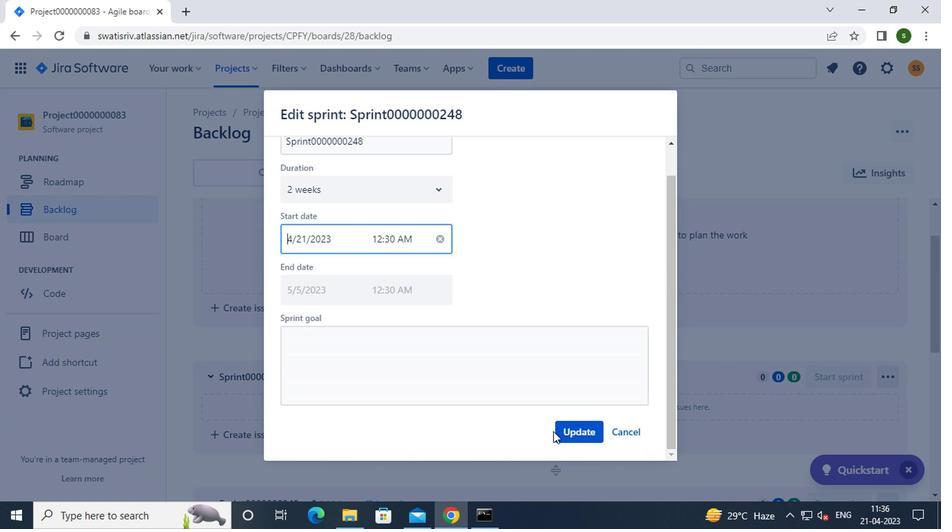 
Action: Mouse pressed left at (568, 432)
Screenshot: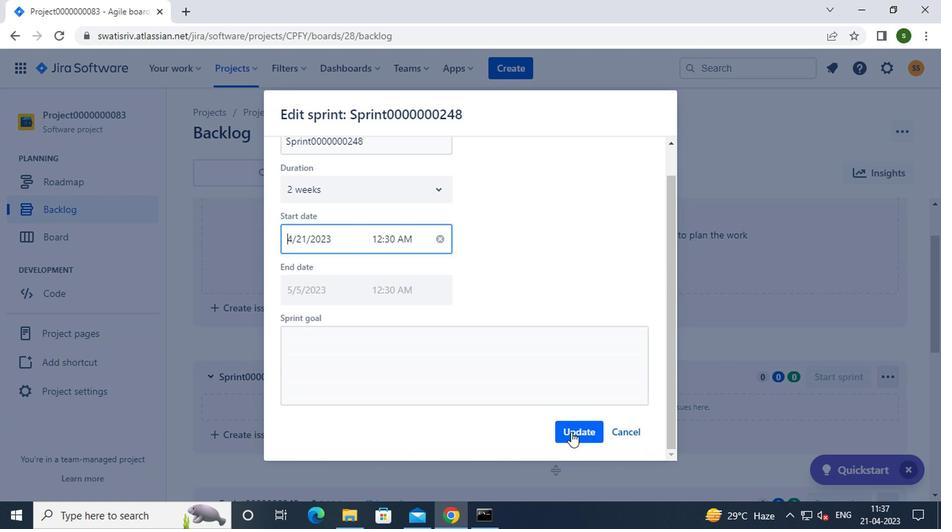 
Action: Mouse moved to (545, 388)
Screenshot: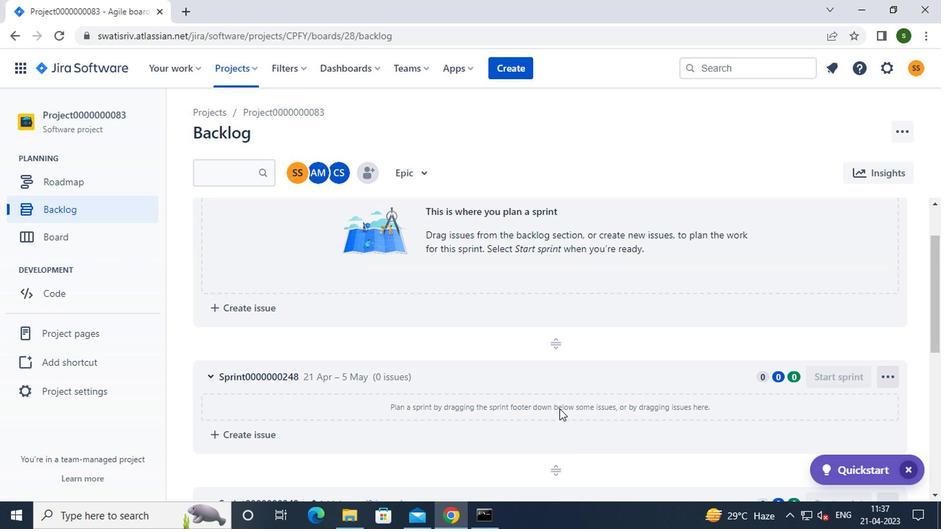 
Action: Mouse scrolled (545, 387) with delta (0, 0)
Screenshot: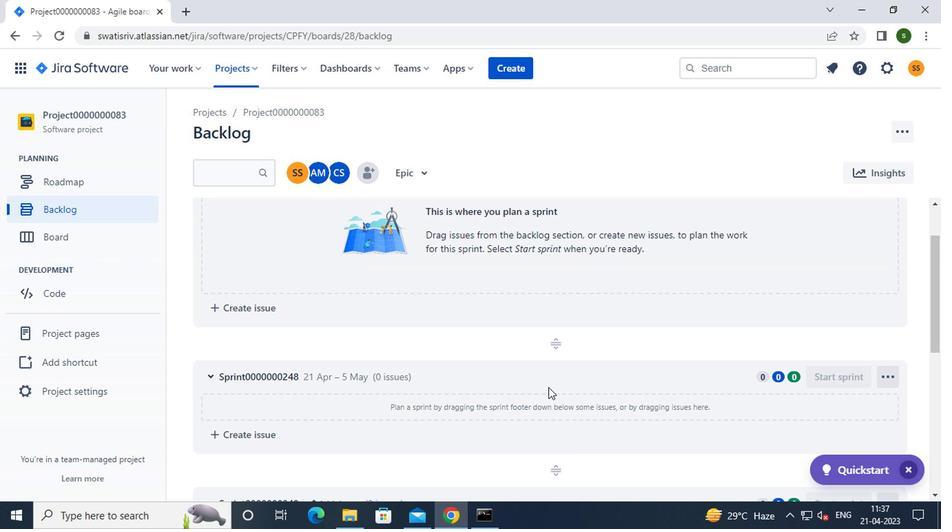 
Action: Mouse moved to (390, 377)
Screenshot: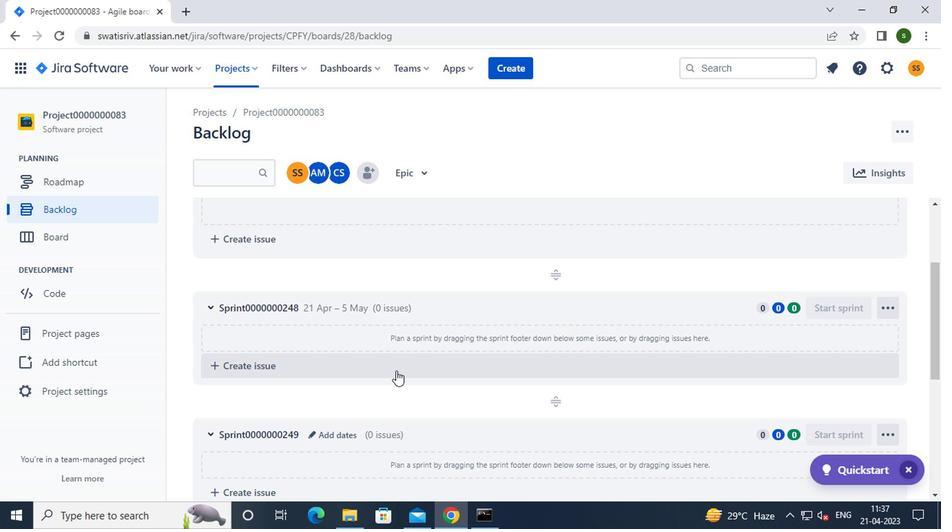 
Action: Mouse scrolled (390, 376) with delta (0, 0)
Screenshot: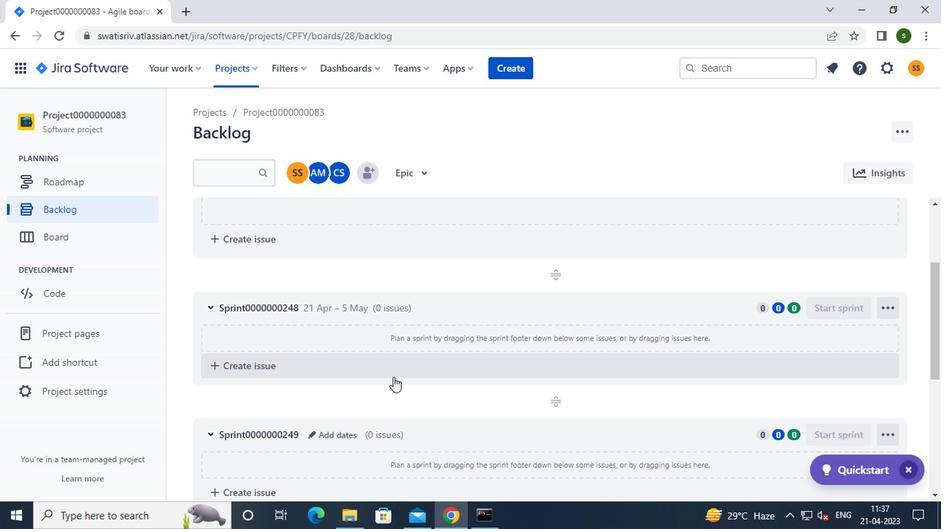 
Action: Mouse scrolled (390, 376) with delta (0, 0)
Screenshot: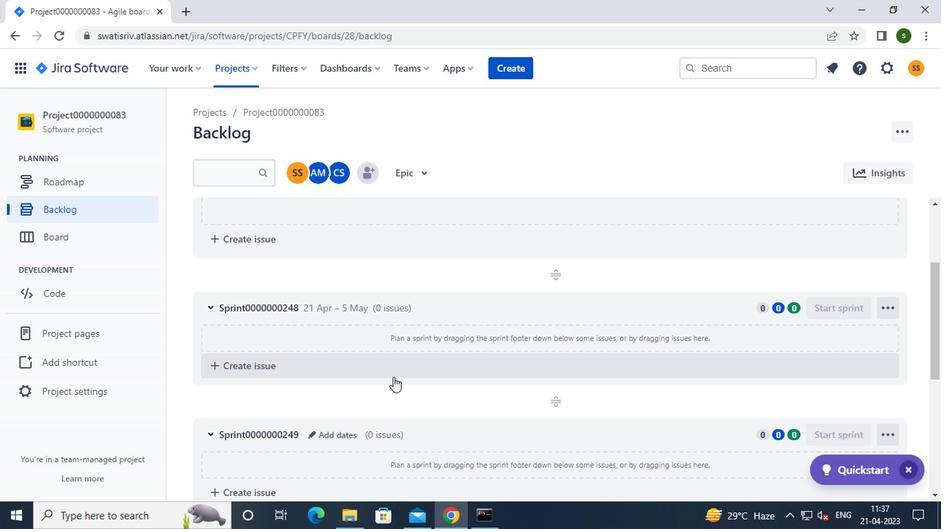 
Action: Mouse moved to (348, 297)
Screenshot: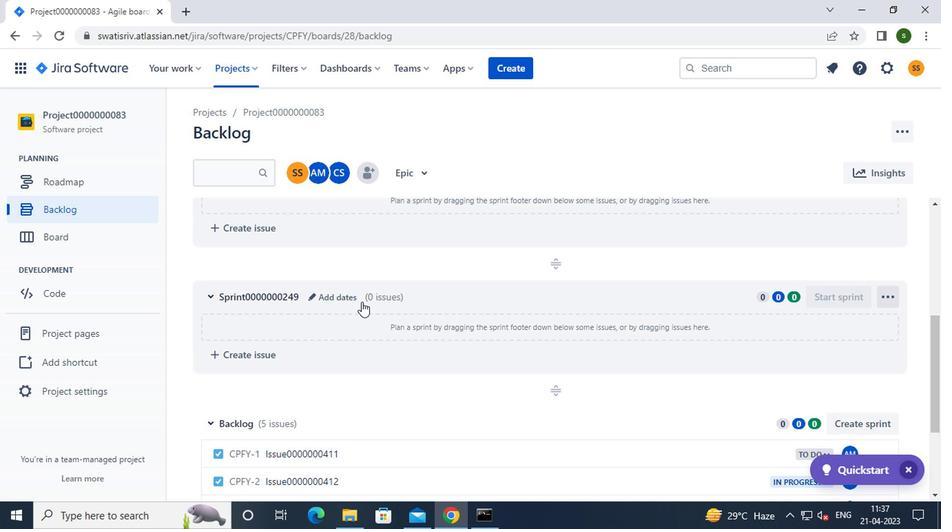 
Action: Mouse pressed left at (348, 297)
Screenshot: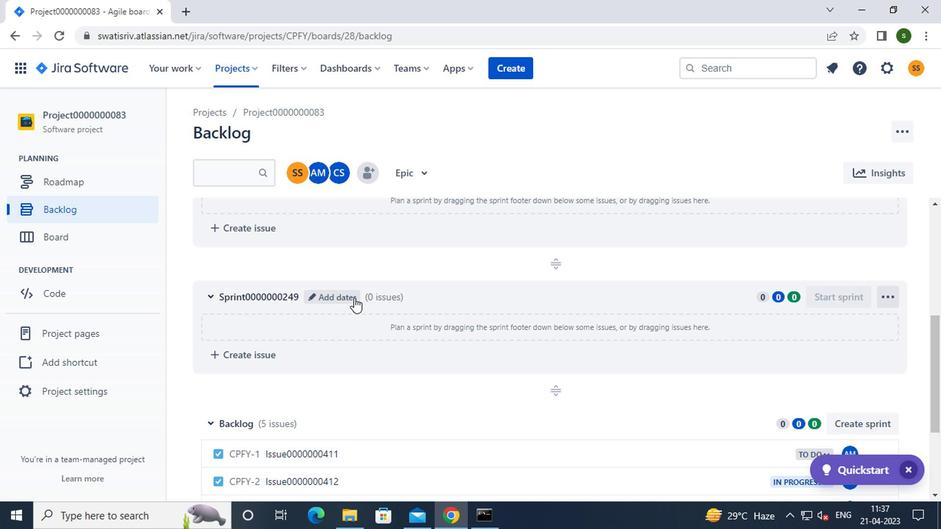 
Action: Mouse moved to (376, 226)
Screenshot: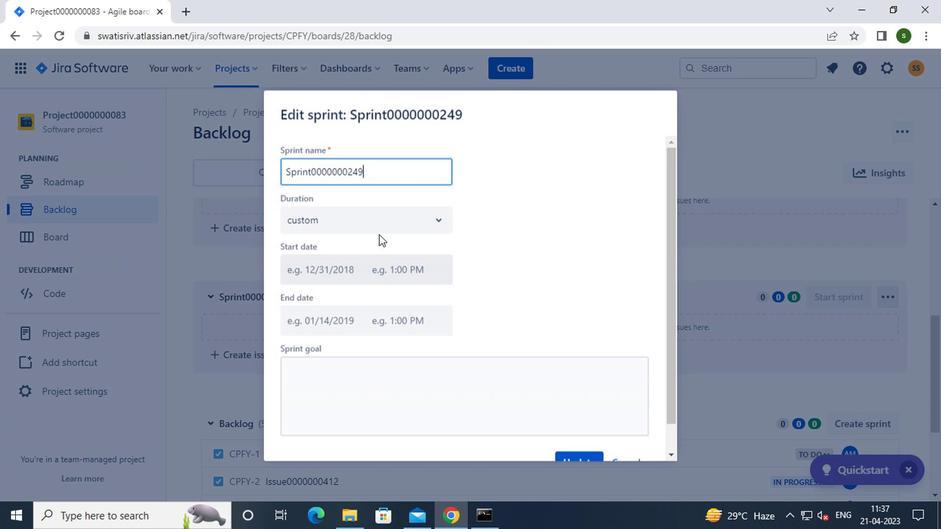 
Action: Mouse pressed left at (376, 226)
Screenshot: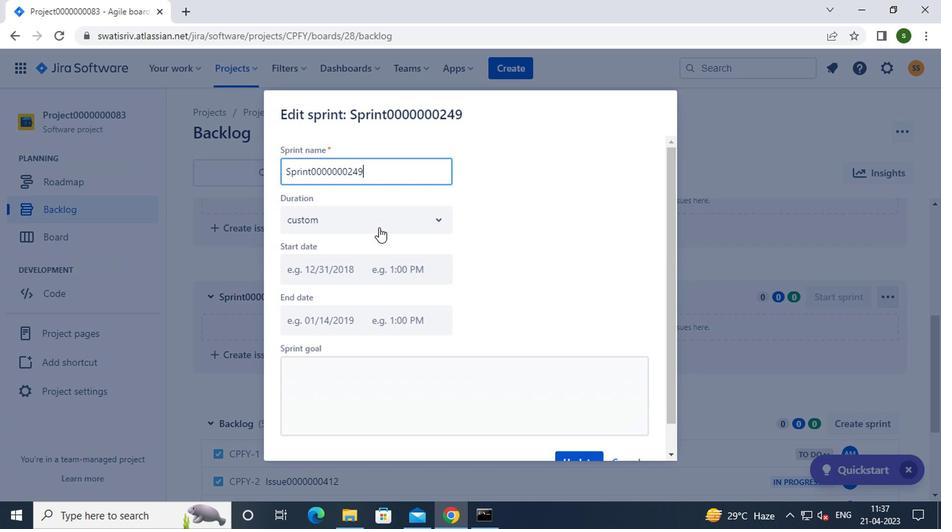
Action: Mouse moved to (351, 304)
Screenshot: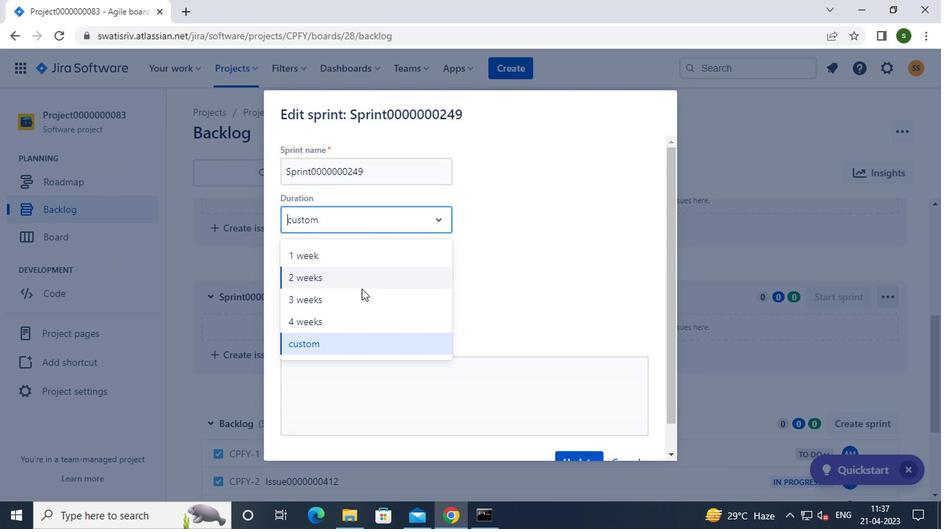 
Action: Mouse pressed left at (351, 304)
Screenshot: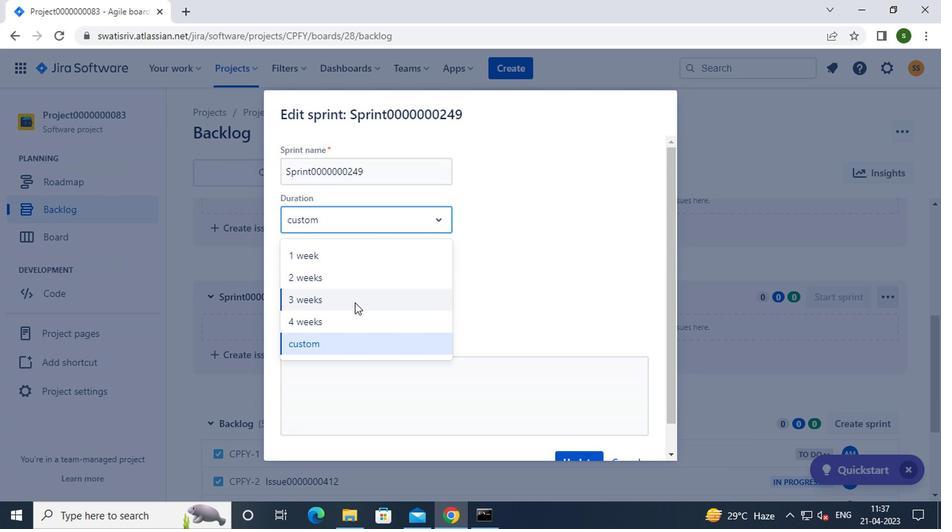 
Action: Mouse moved to (328, 273)
Screenshot: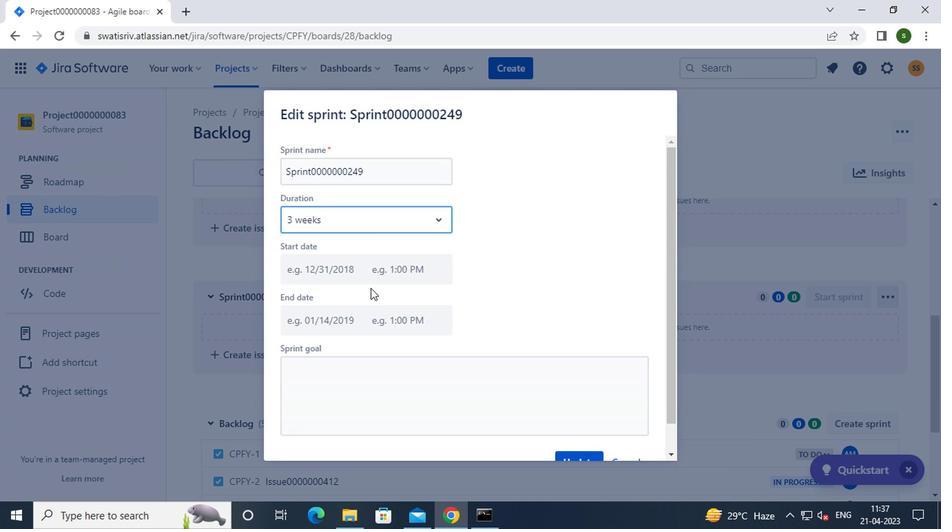 
Action: Mouse pressed left at (328, 273)
Screenshot: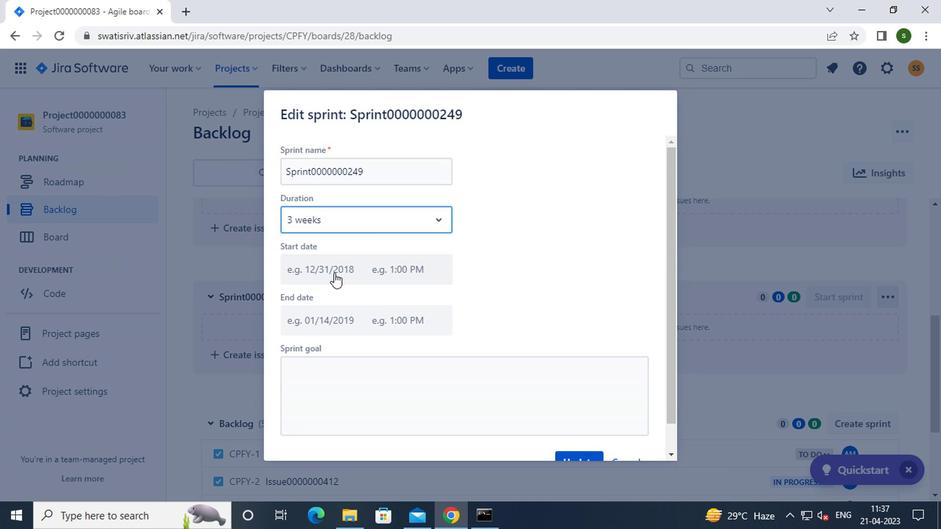 
Action: Mouse moved to (449, 420)
Screenshot: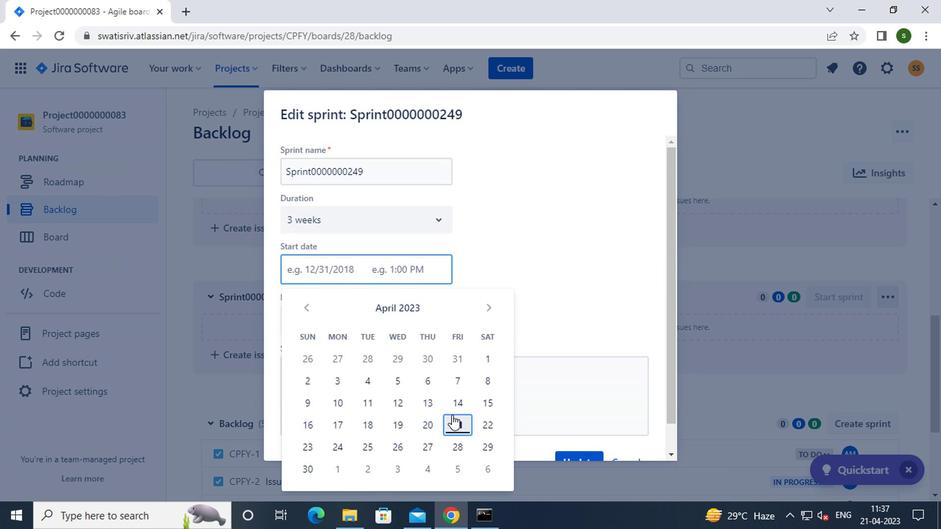
Action: Mouse pressed left at (449, 420)
Screenshot: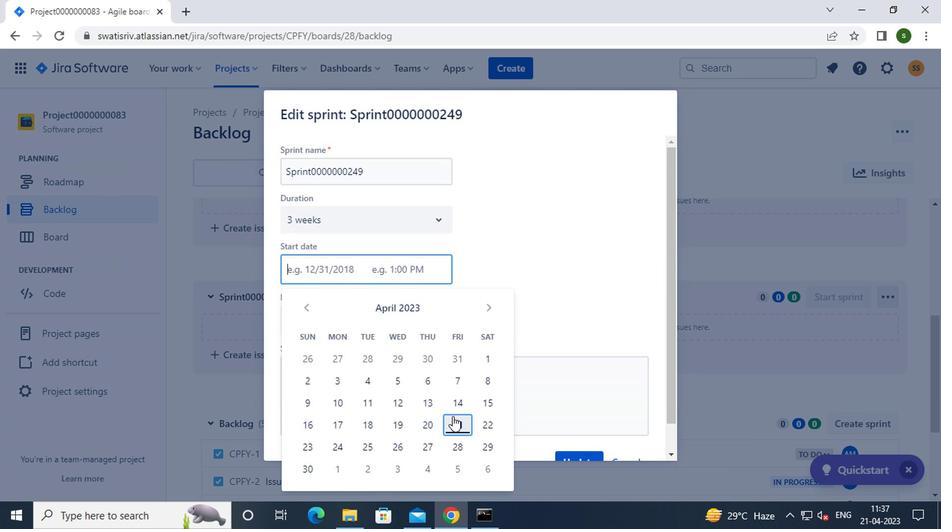 
Action: Mouse moved to (532, 359)
Screenshot: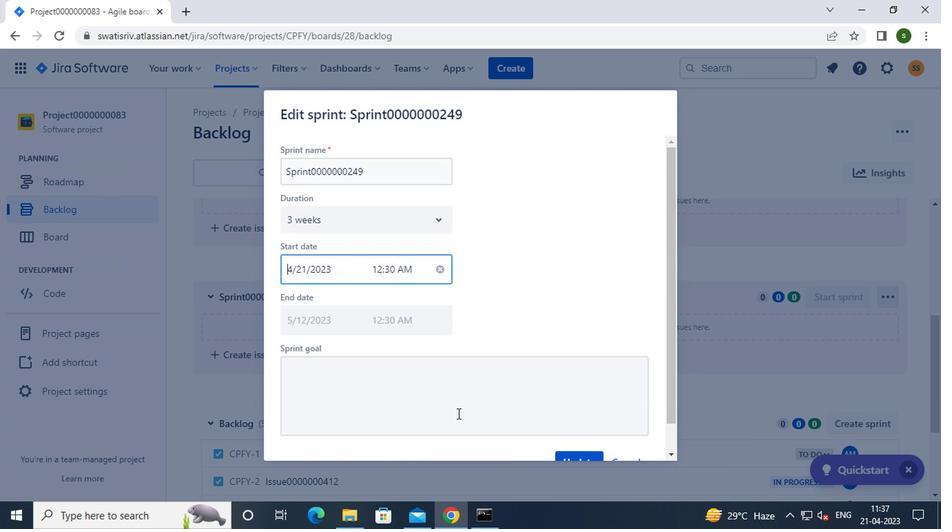 
Action: Mouse scrolled (532, 358) with delta (0, 0)
Screenshot: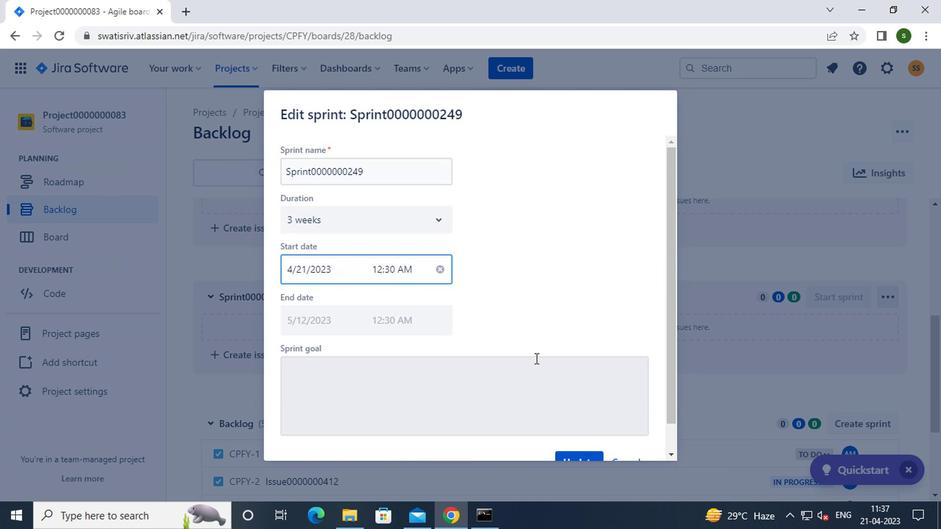 
Action: Mouse scrolled (532, 358) with delta (0, 0)
Screenshot: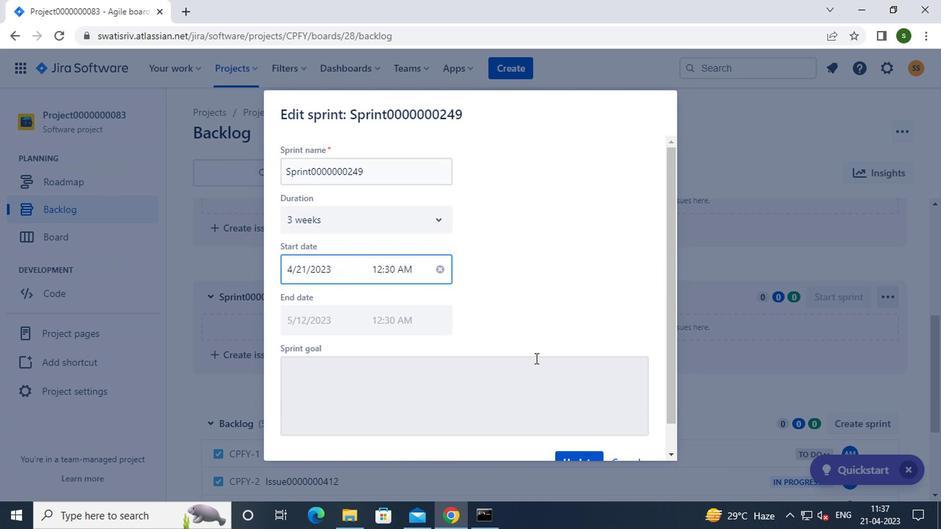 
Action: Mouse moved to (569, 436)
Screenshot: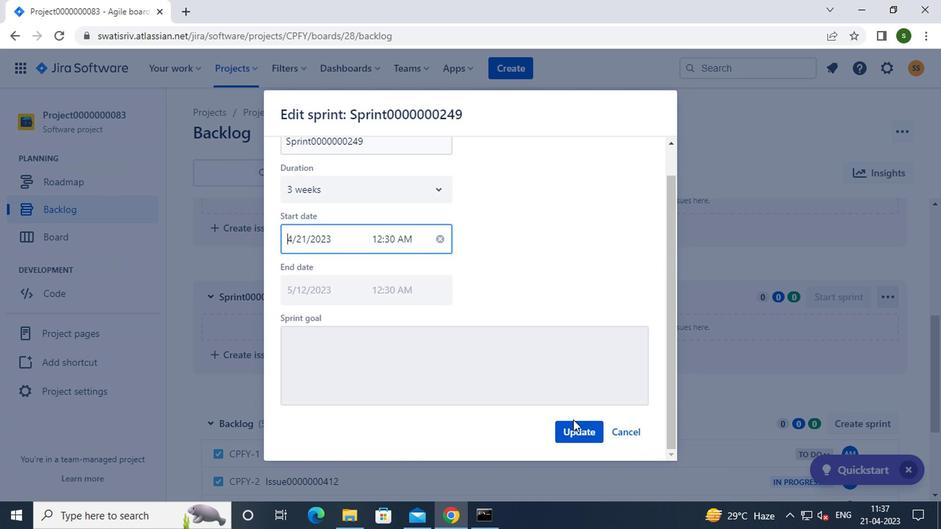 
Action: Mouse pressed left at (569, 436)
Screenshot: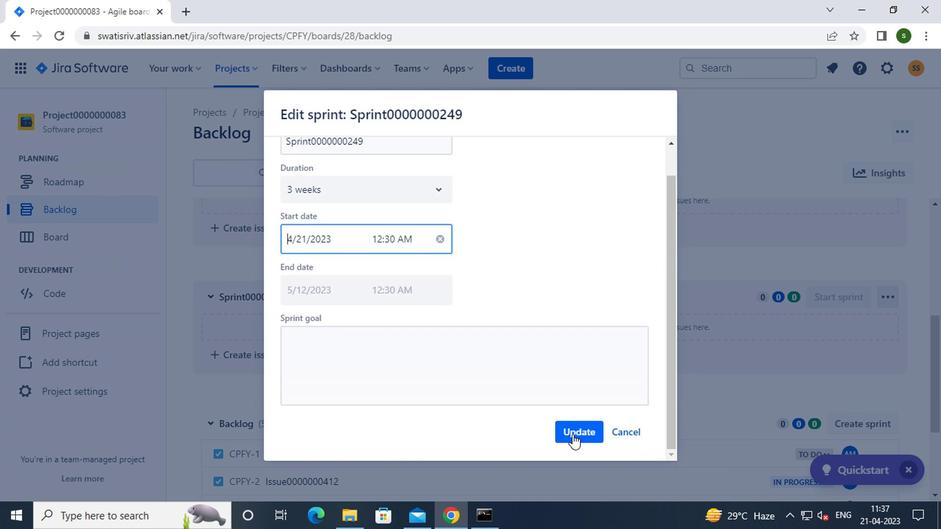 
Action: Mouse moved to (492, 265)
Screenshot: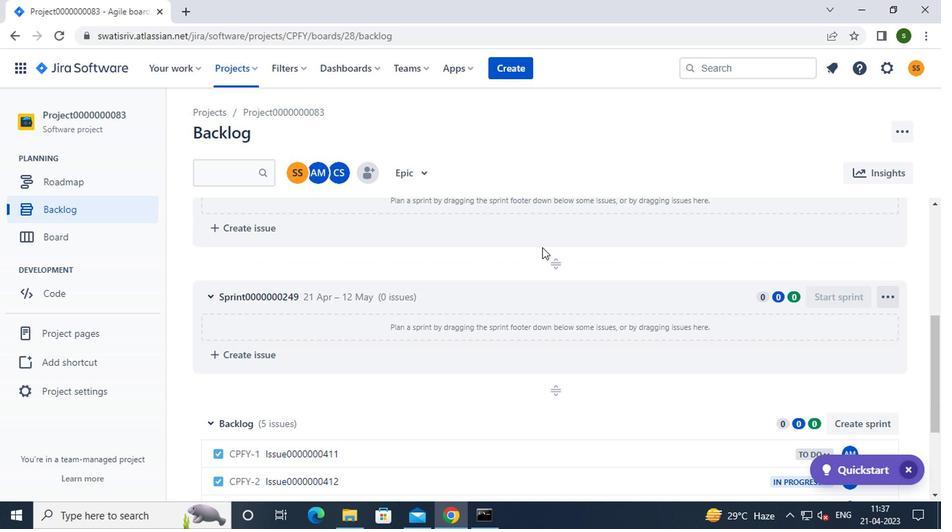 
